 Task: Create a rule from the Routing list, Task moved to a section -> Set Priority in the project ArchiTech , set the section as To-Do and set the priority of the task as  High
Action: Mouse moved to (69, 362)
Screenshot: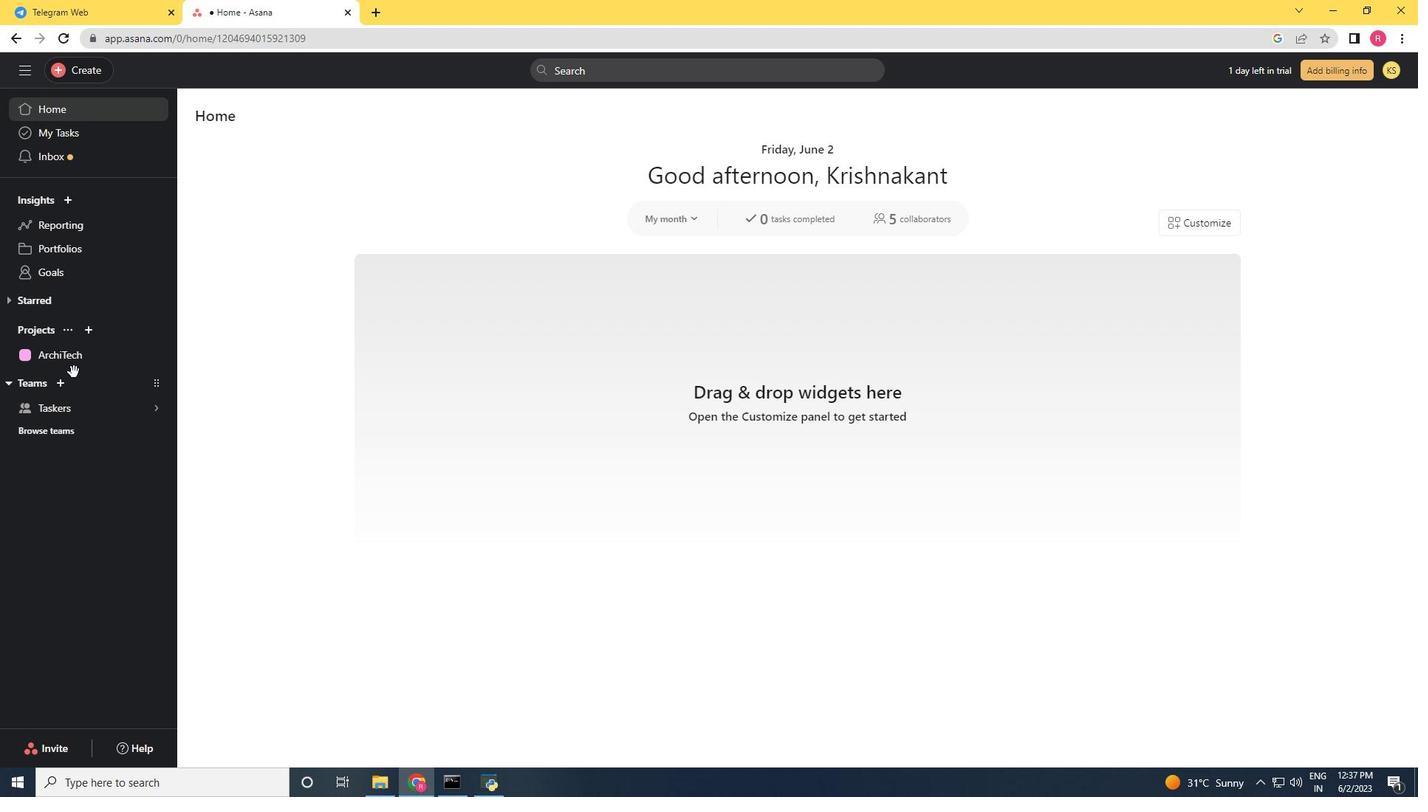 
Action: Mouse pressed left at (69, 362)
Screenshot: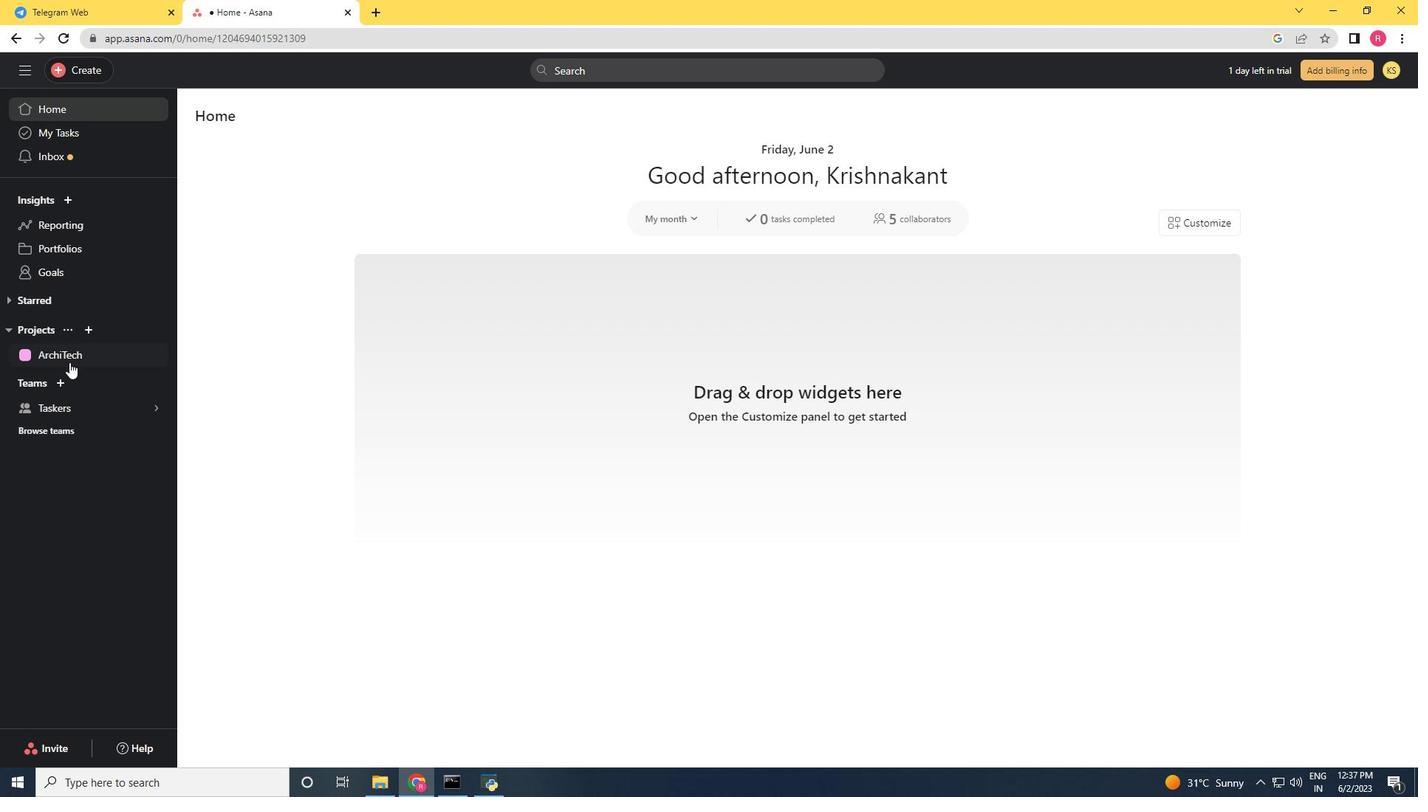 
Action: Mouse moved to (1386, 120)
Screenshot: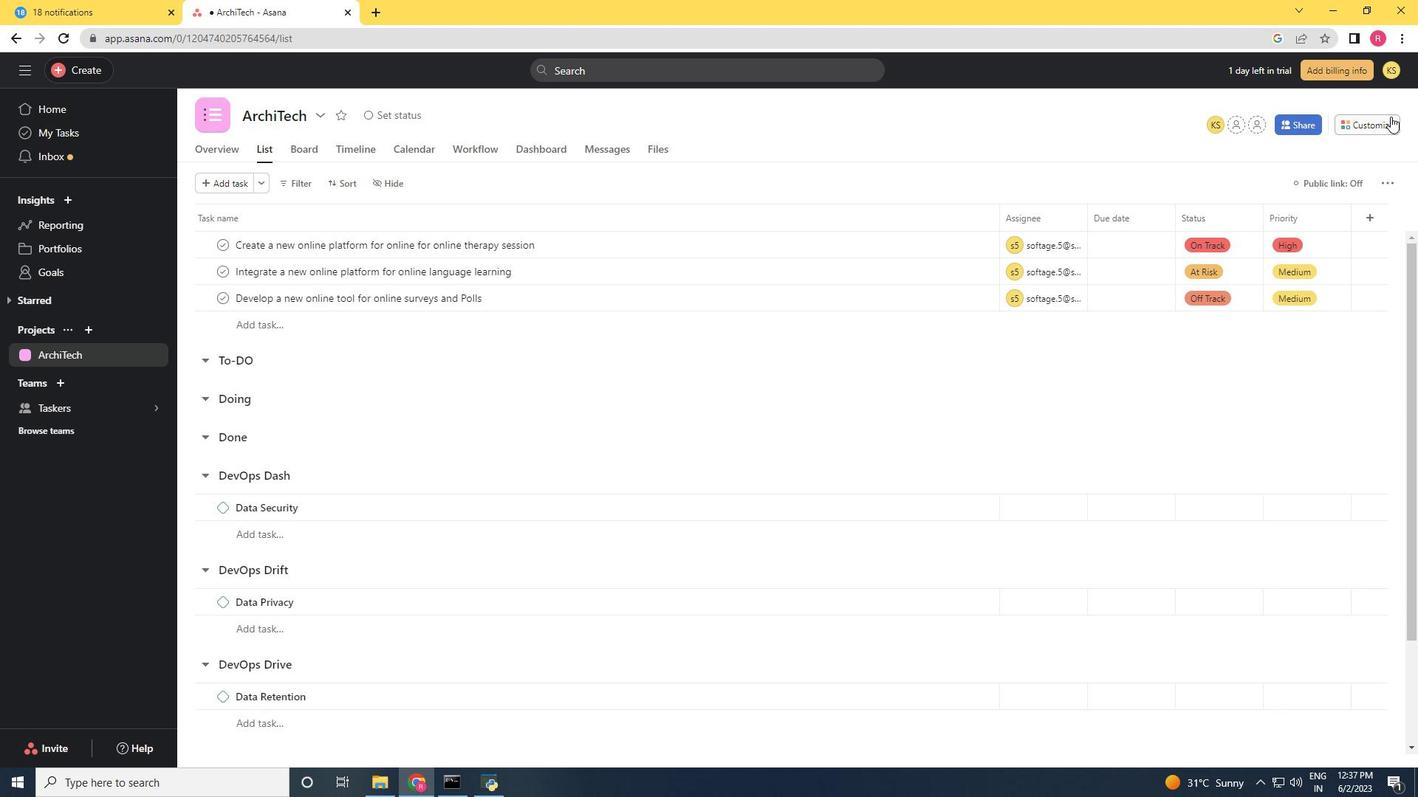 
Action: Mouse pressed left at (1386, 120)
Screenshot: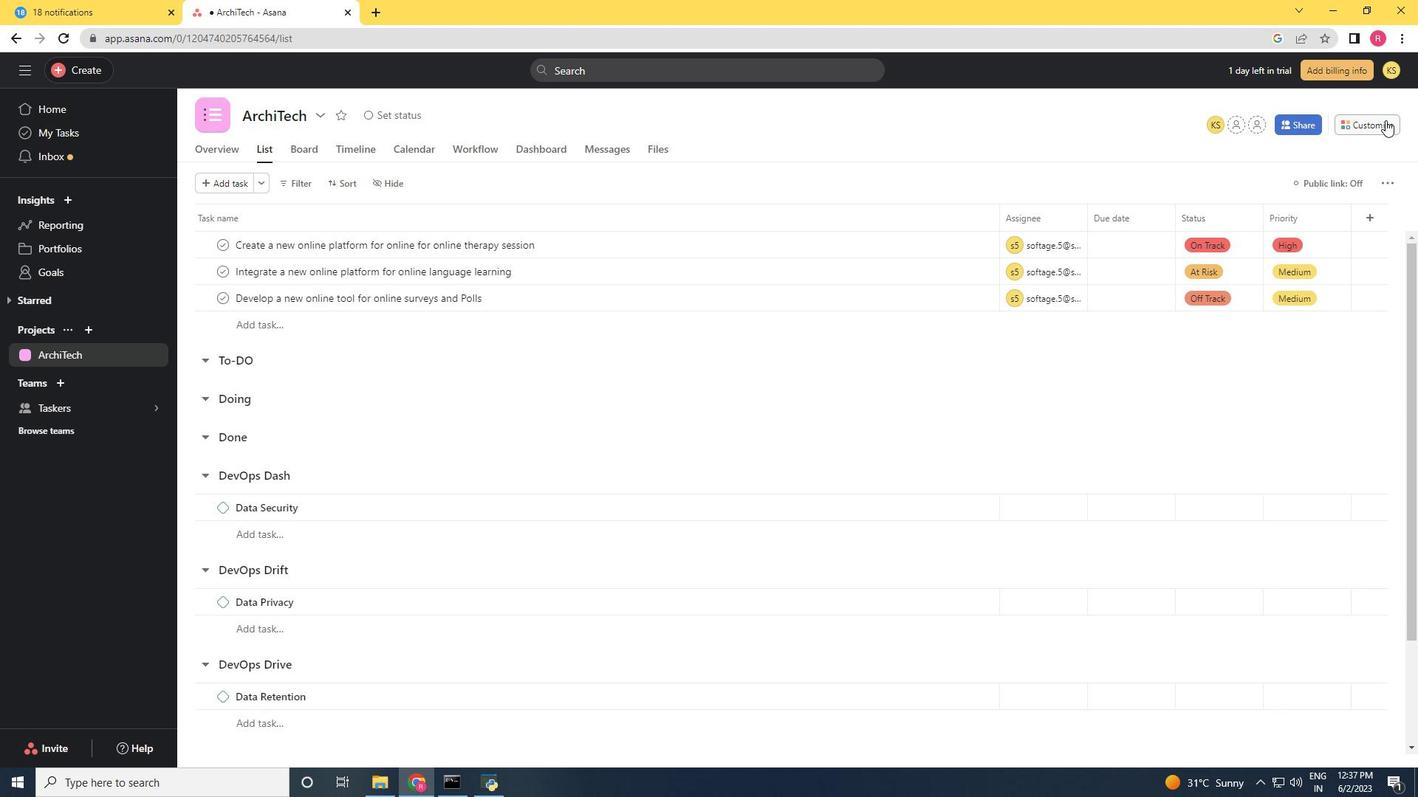 
Action: Mouse moved to (1106, 342)
Screenshot: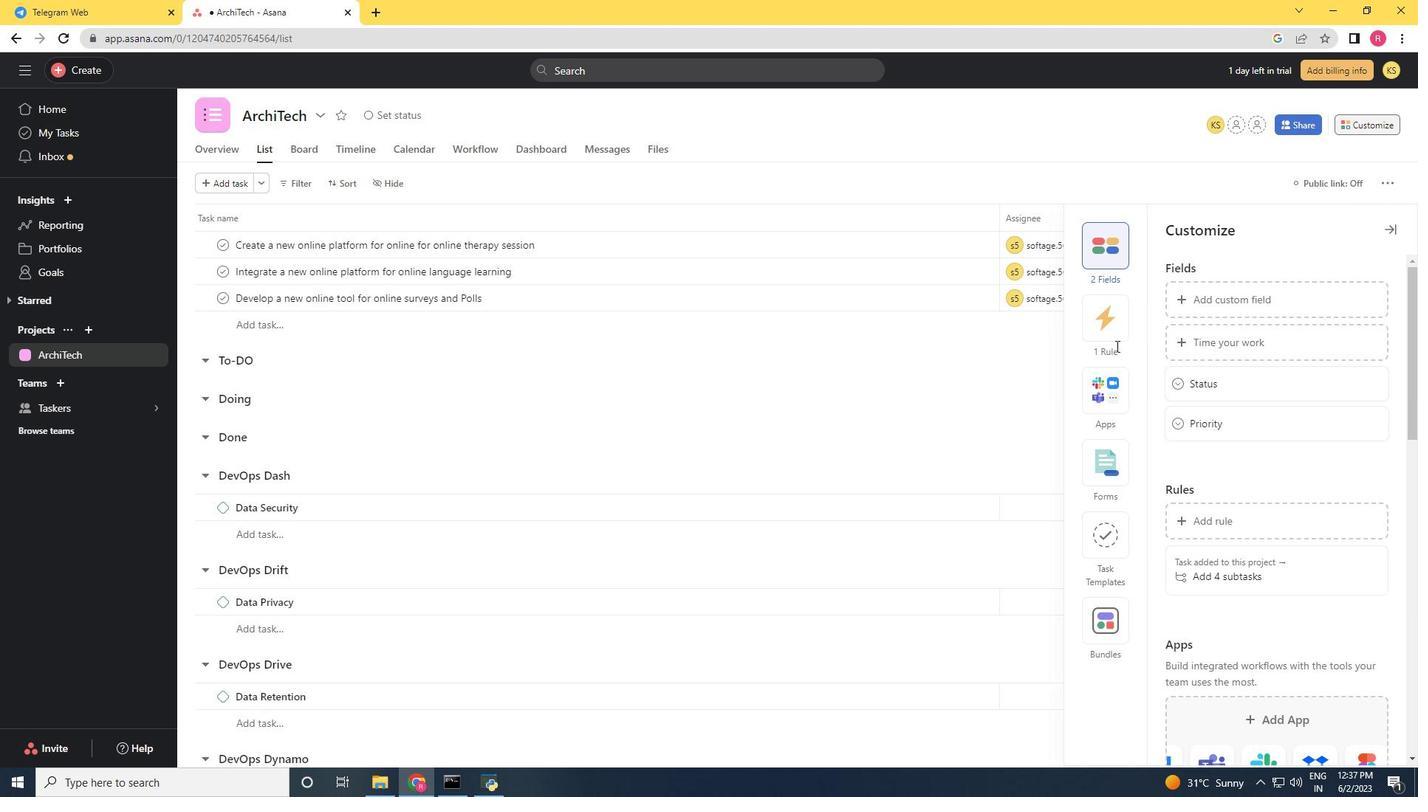 
Action: Mouse pressed left at (1106, 342)
Screenshot: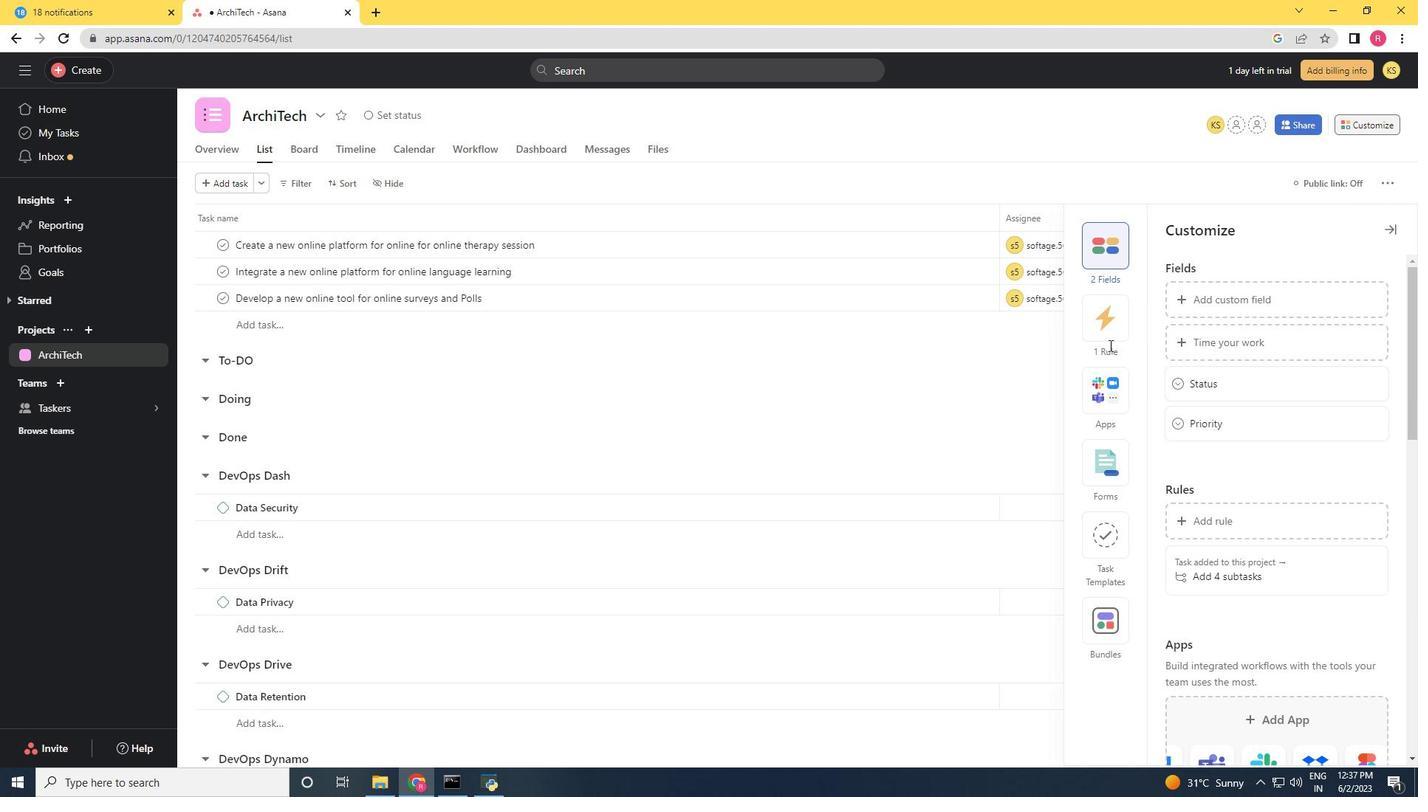 
Action: Mouse moved to (1107, 333)
Screenshot: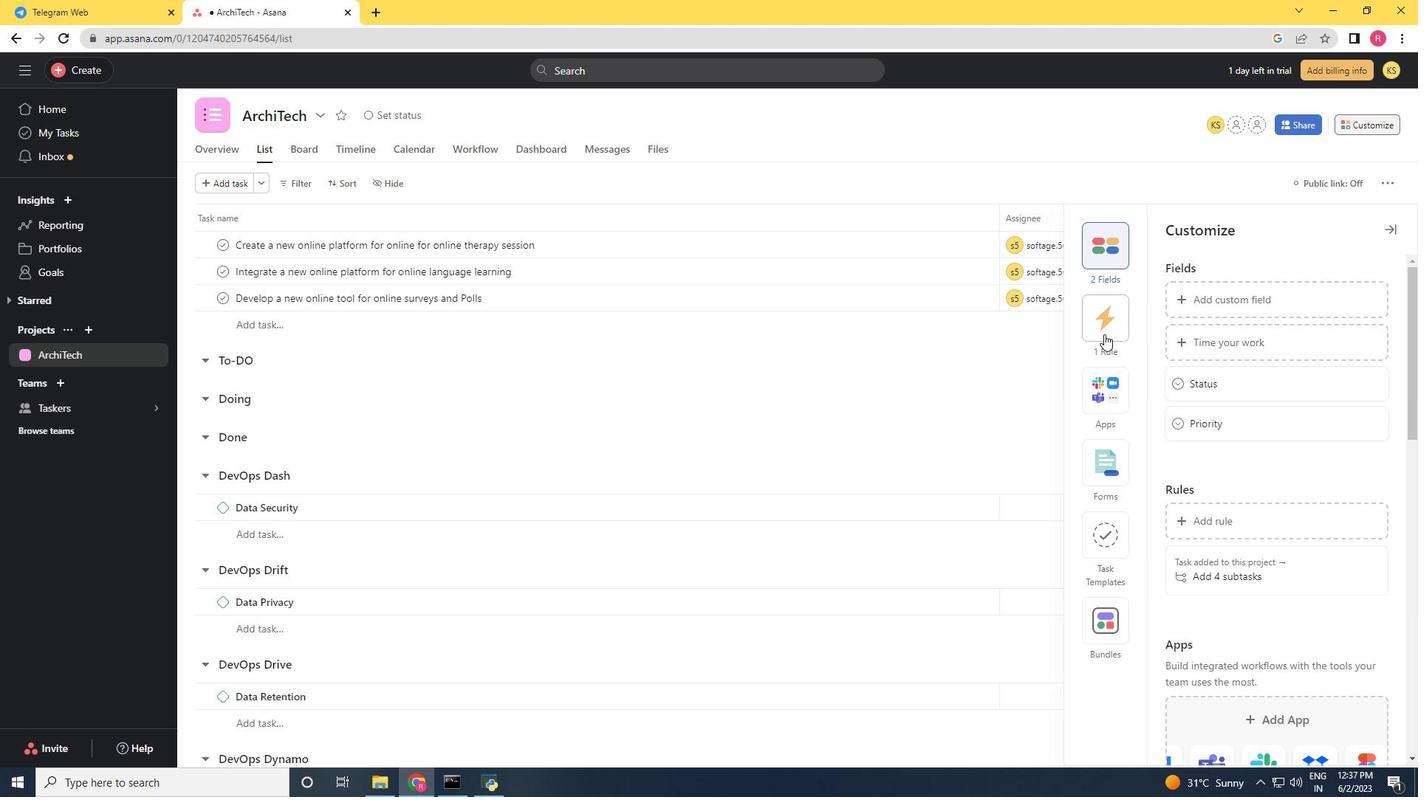 
Action: Mouse pressed left at (1107, 333)
Screenshot: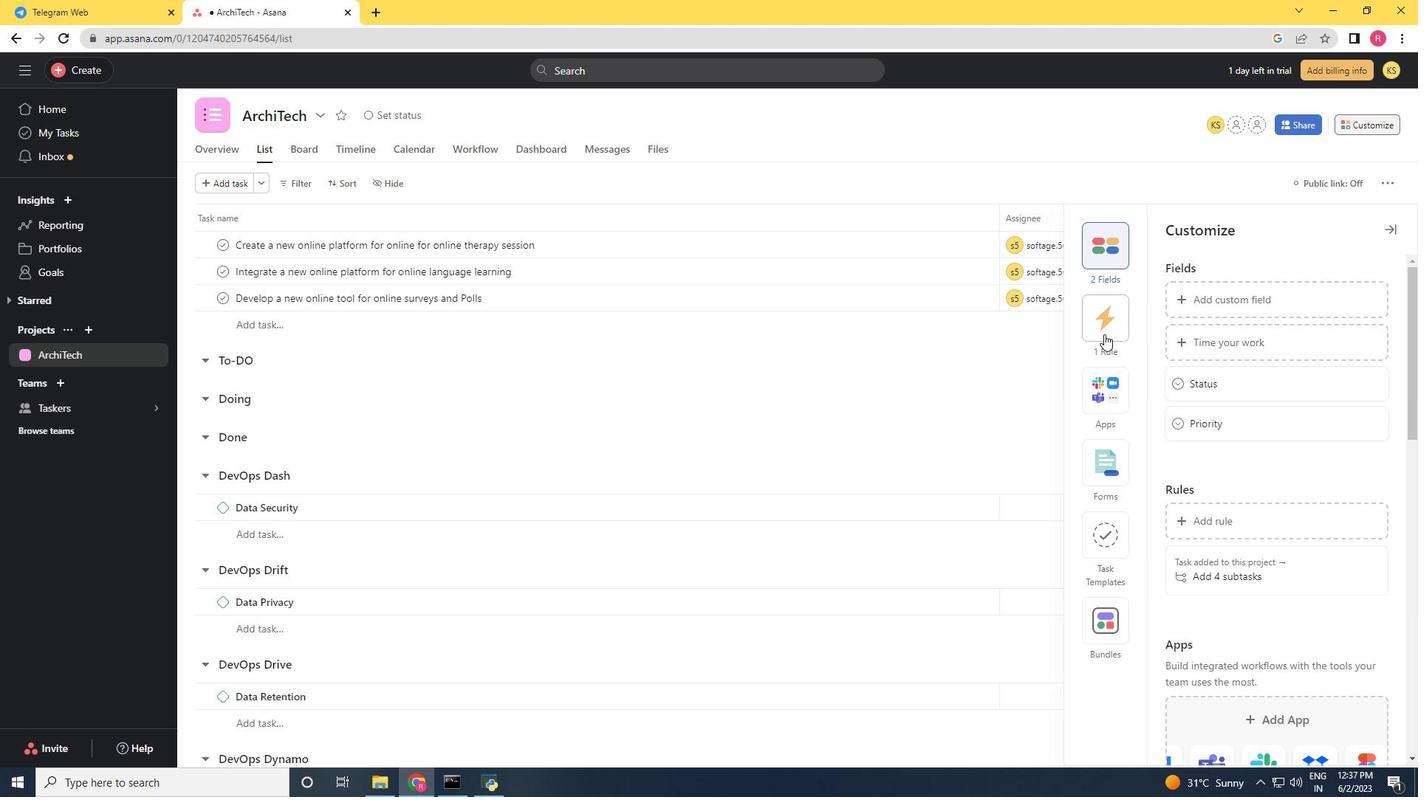 
Action: Mouse moved to (1203, 310)
Screenshot: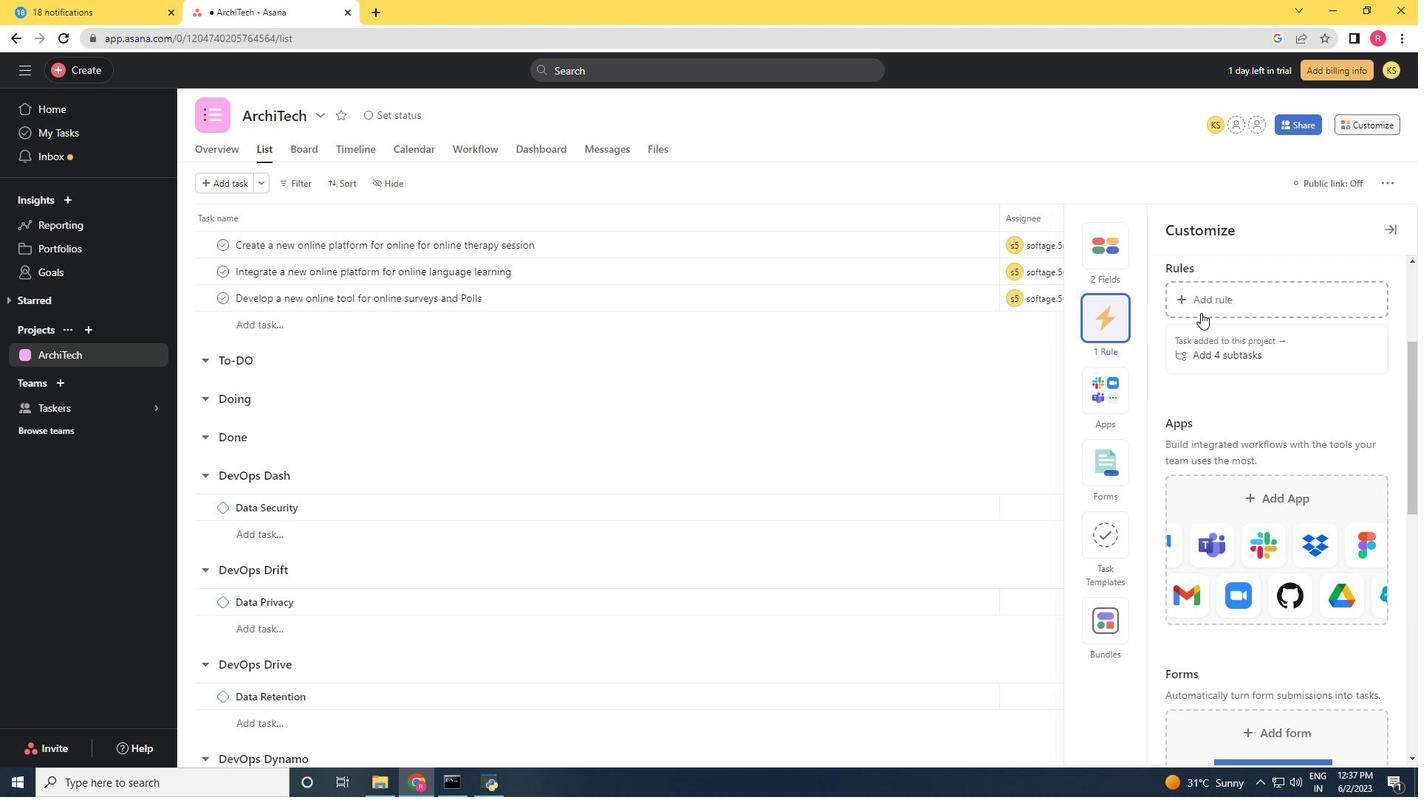 
Action: Mouse pressed left at (1203, 310)
Screenshot: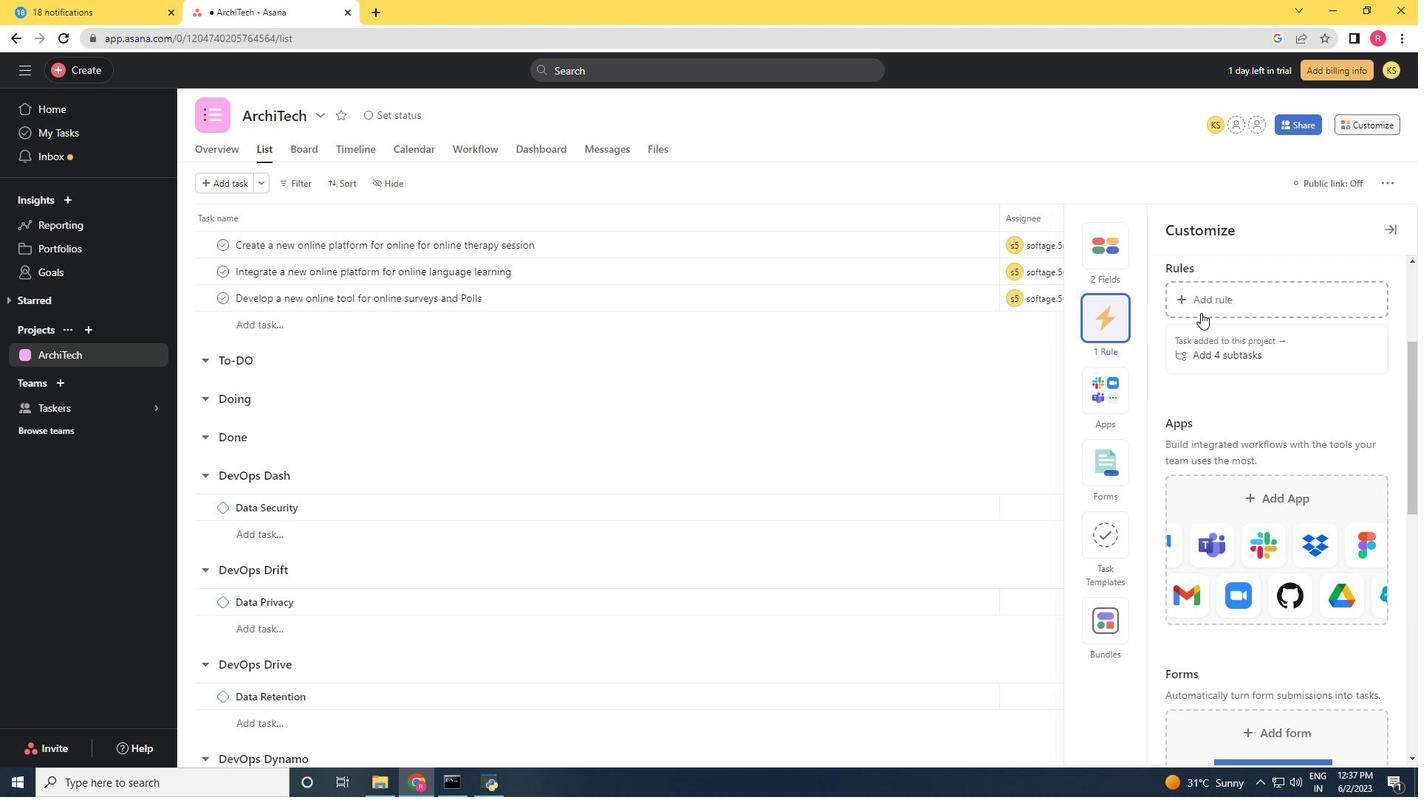 
Action: Mouse moved to (299, 195)
Screenshot: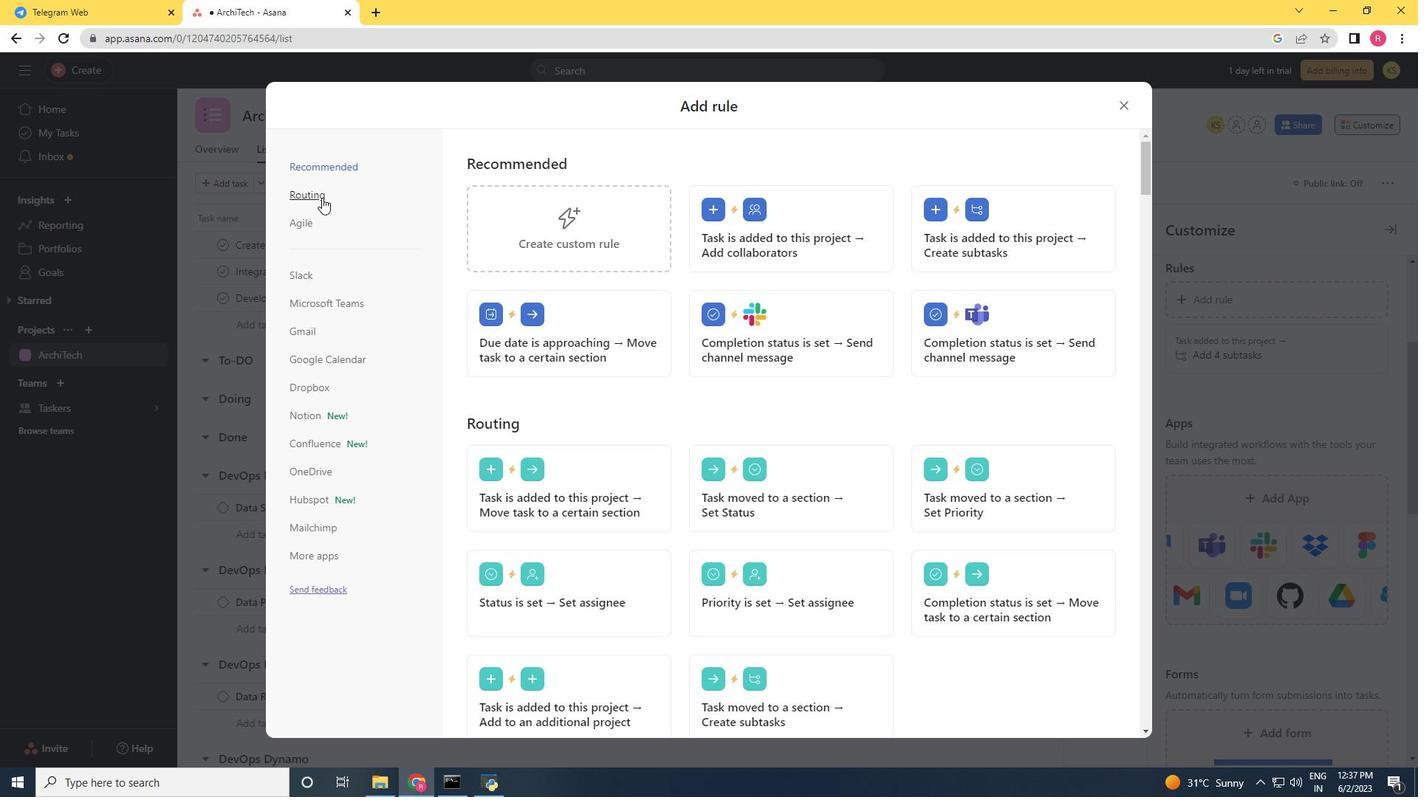 
Action: Mouse pressed left at (299, 195)
Screenshot: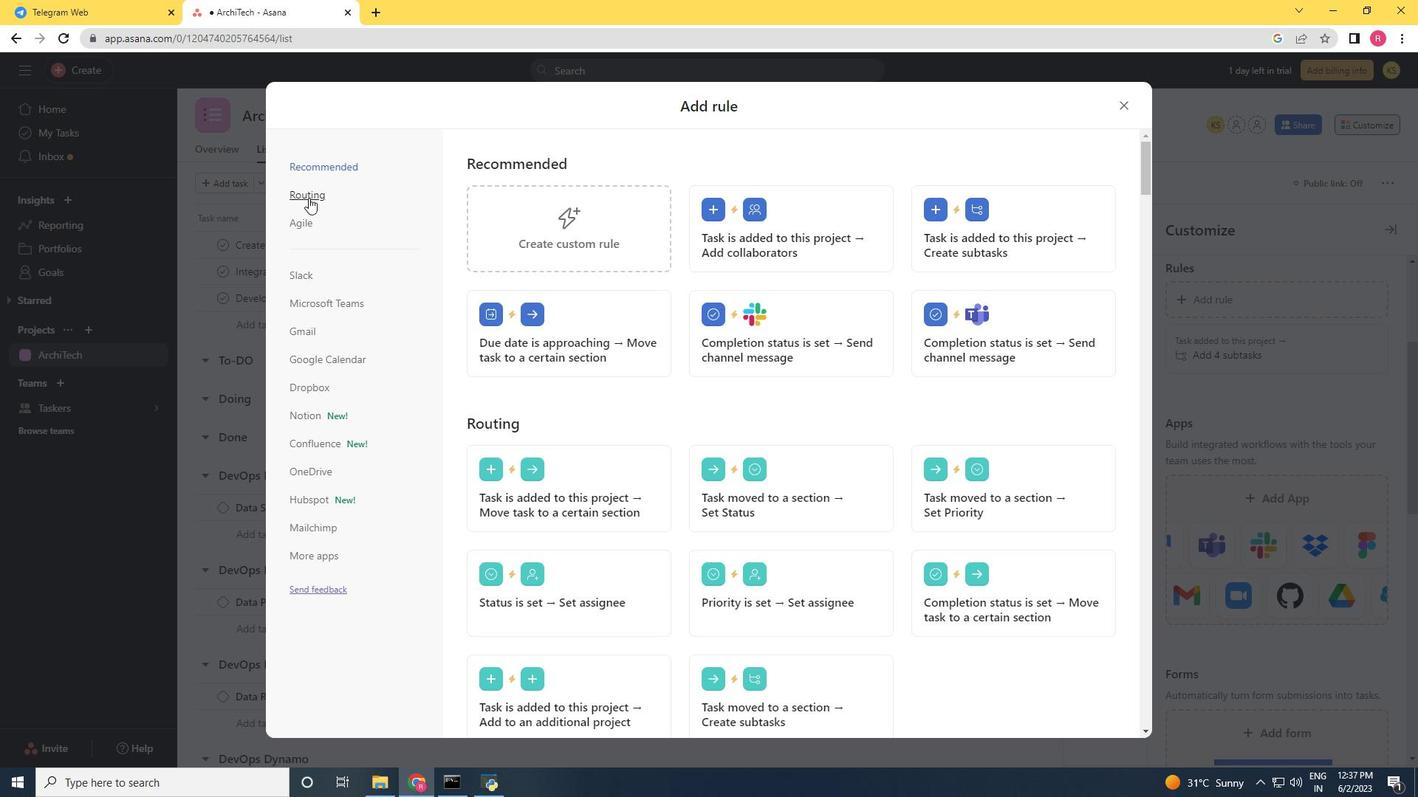 
Action: Mouse moved to (967, 260)
Screenshot: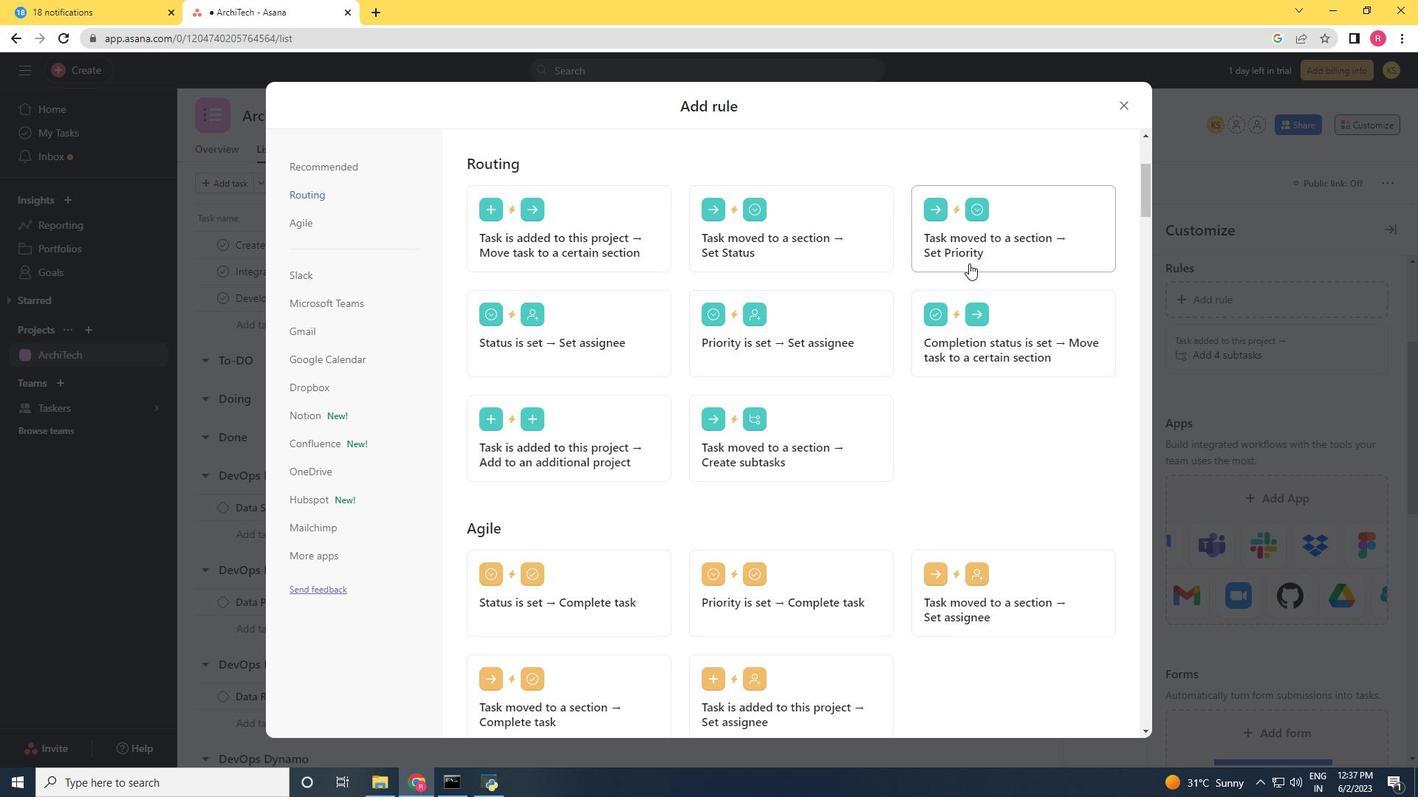 
Action: Mouse pressed left at (967, 260)
Screenshot: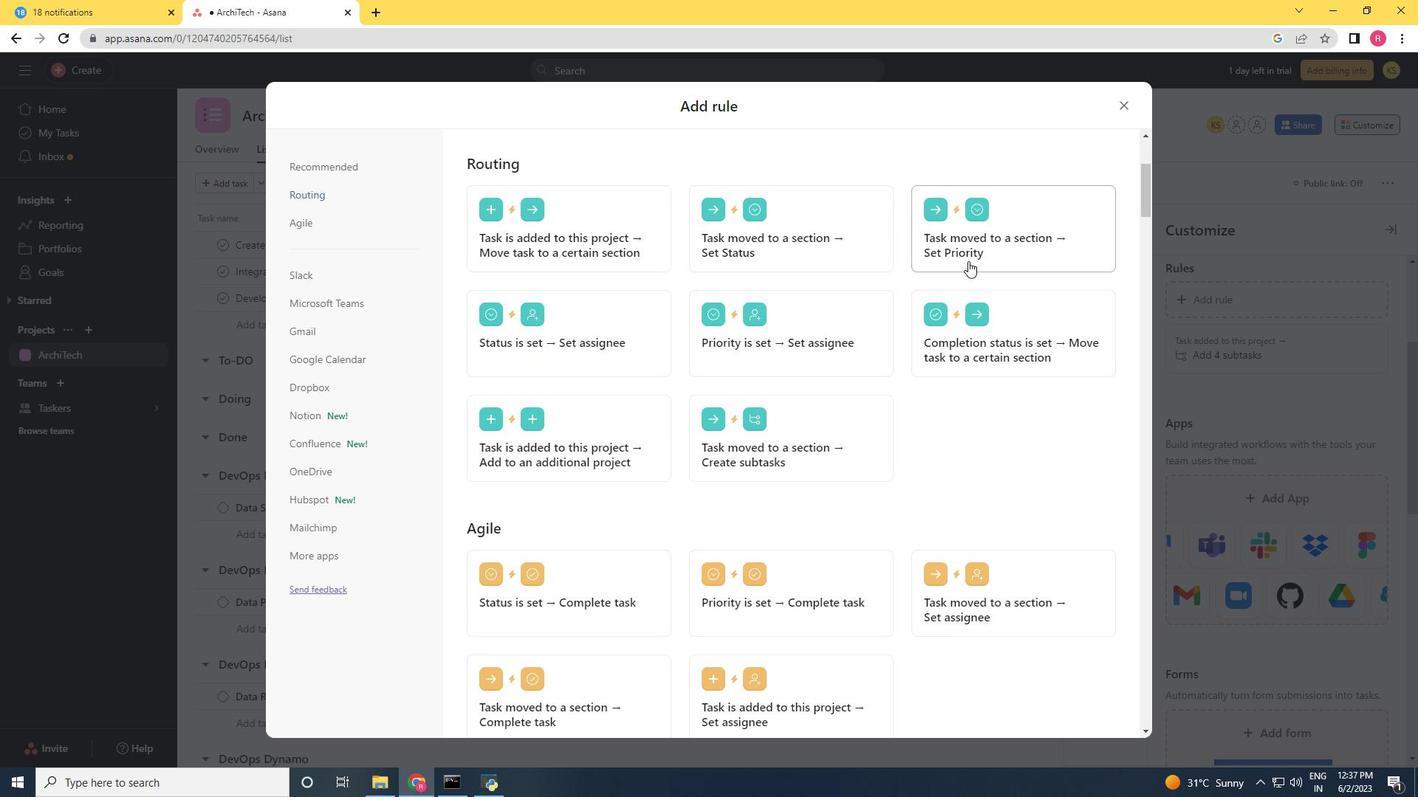 
Action: Mouse moved to (605, 404)
Screenshot: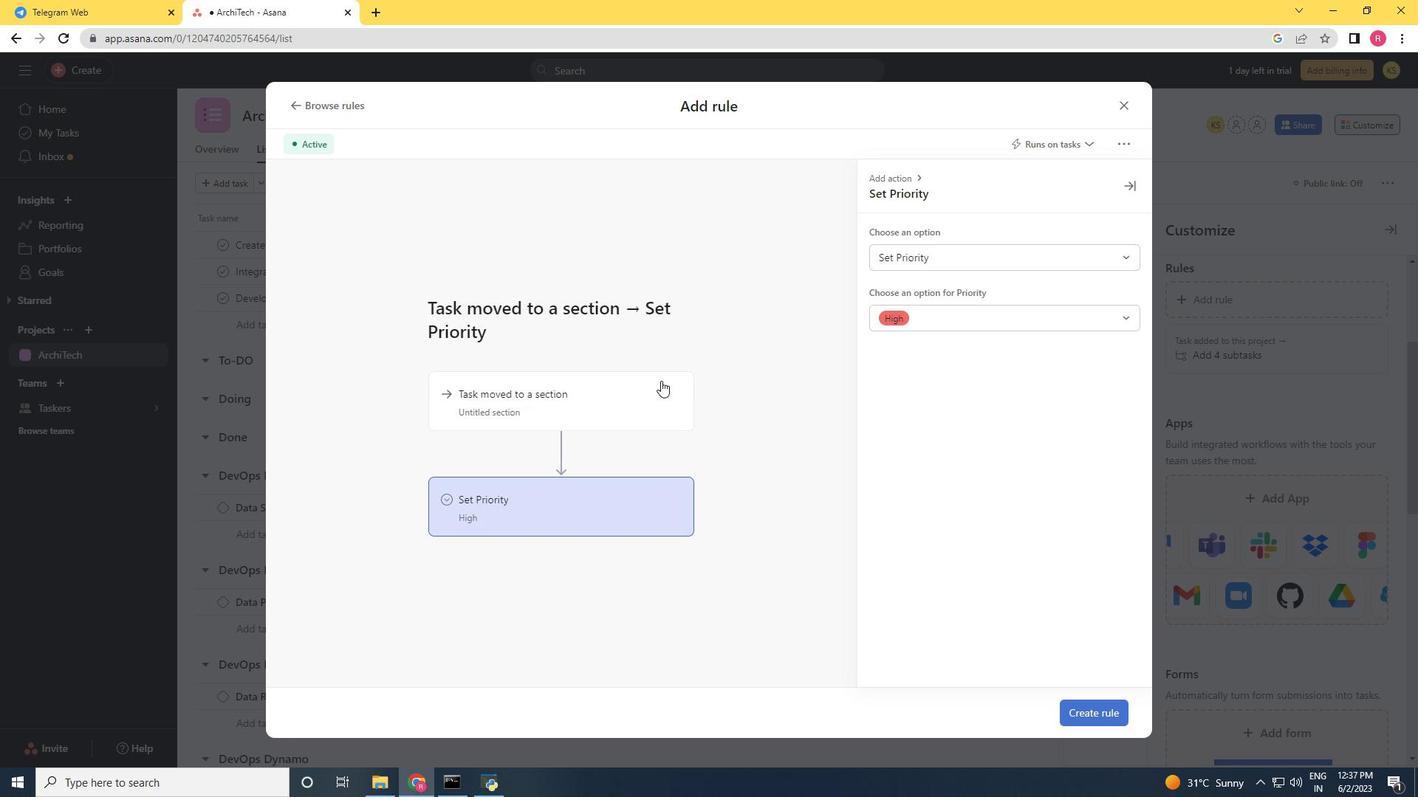 
Action: Mouse pressed left at (605, 404)
Screenshot: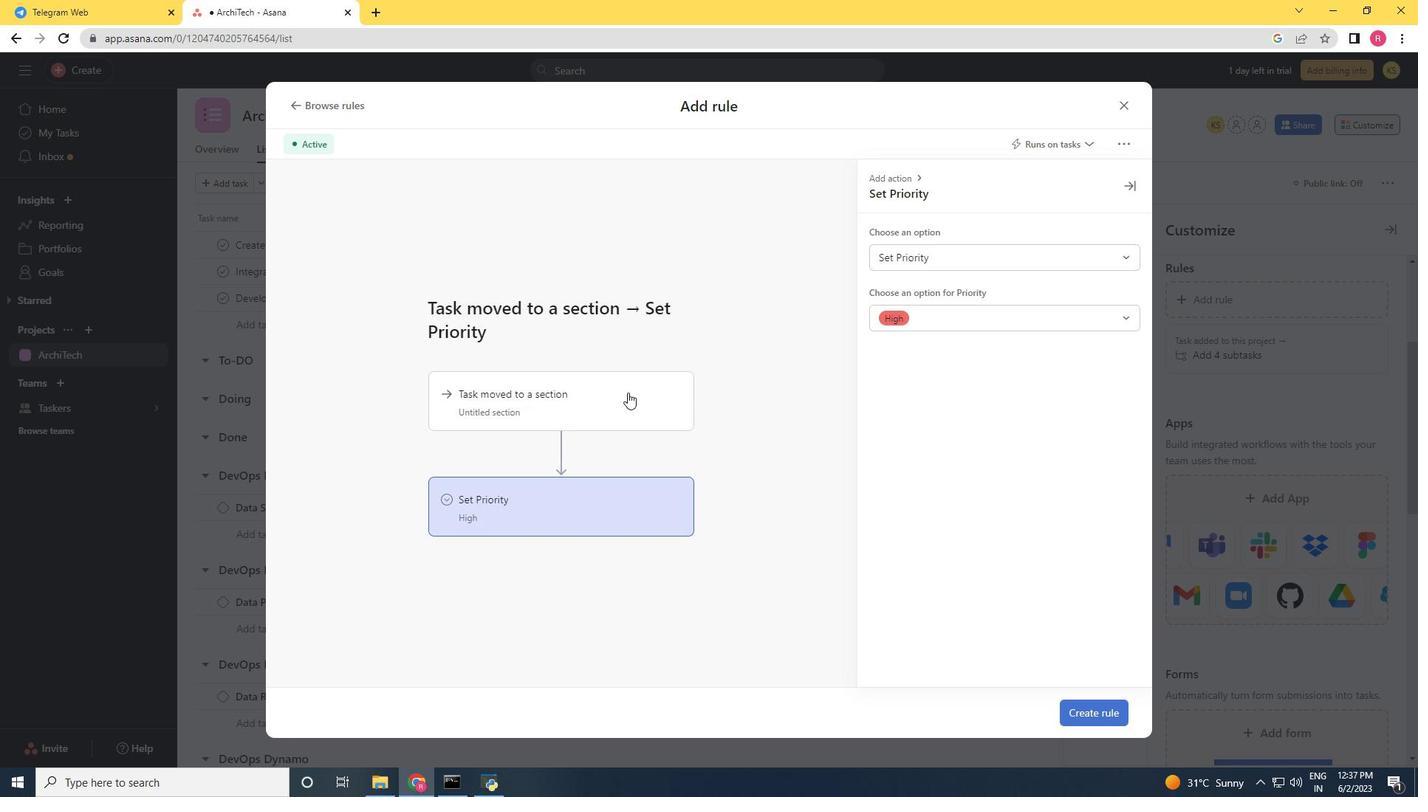 
Action: Mouse moved to (1010, 256)
Screenshot: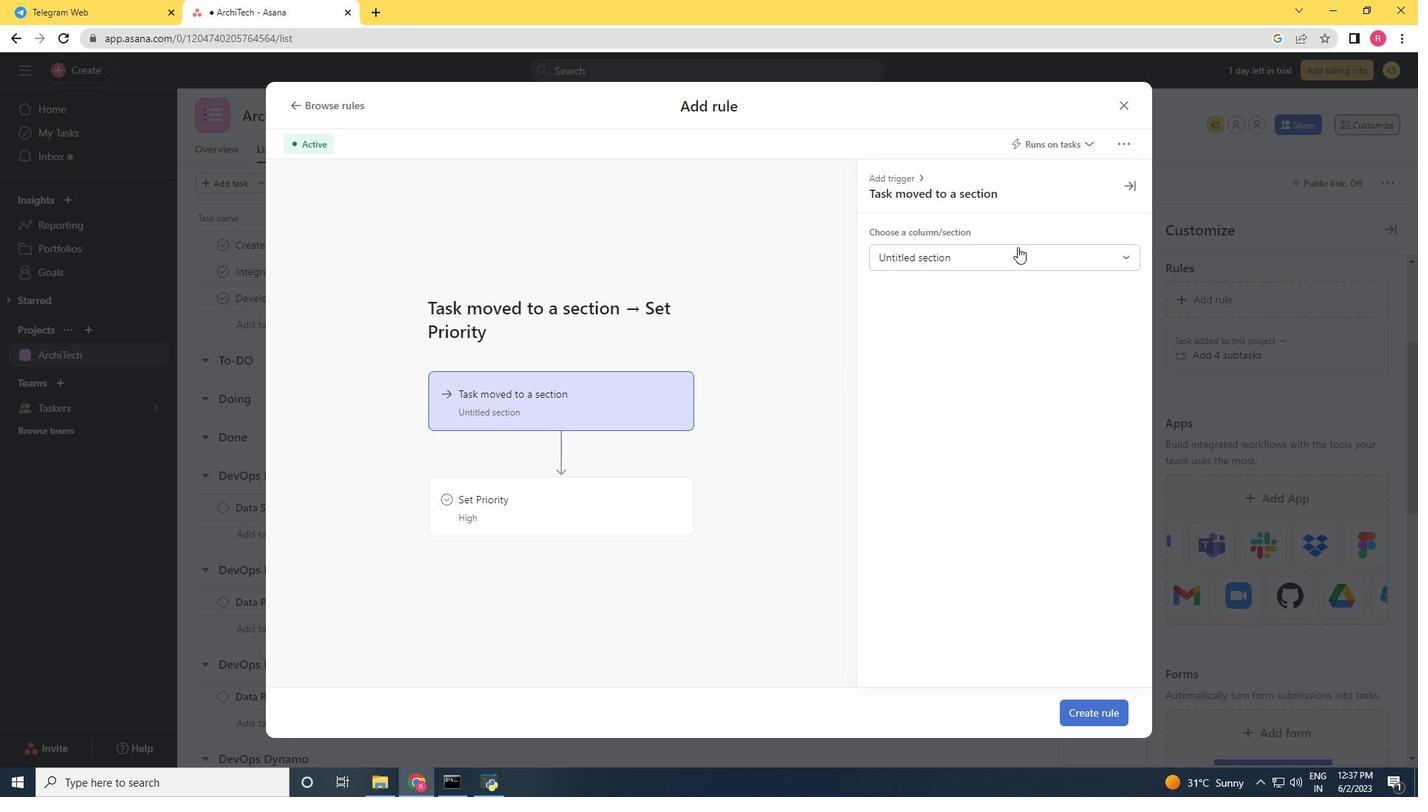
Action: Mouse pressed left at (1010, 256)
Screenshot: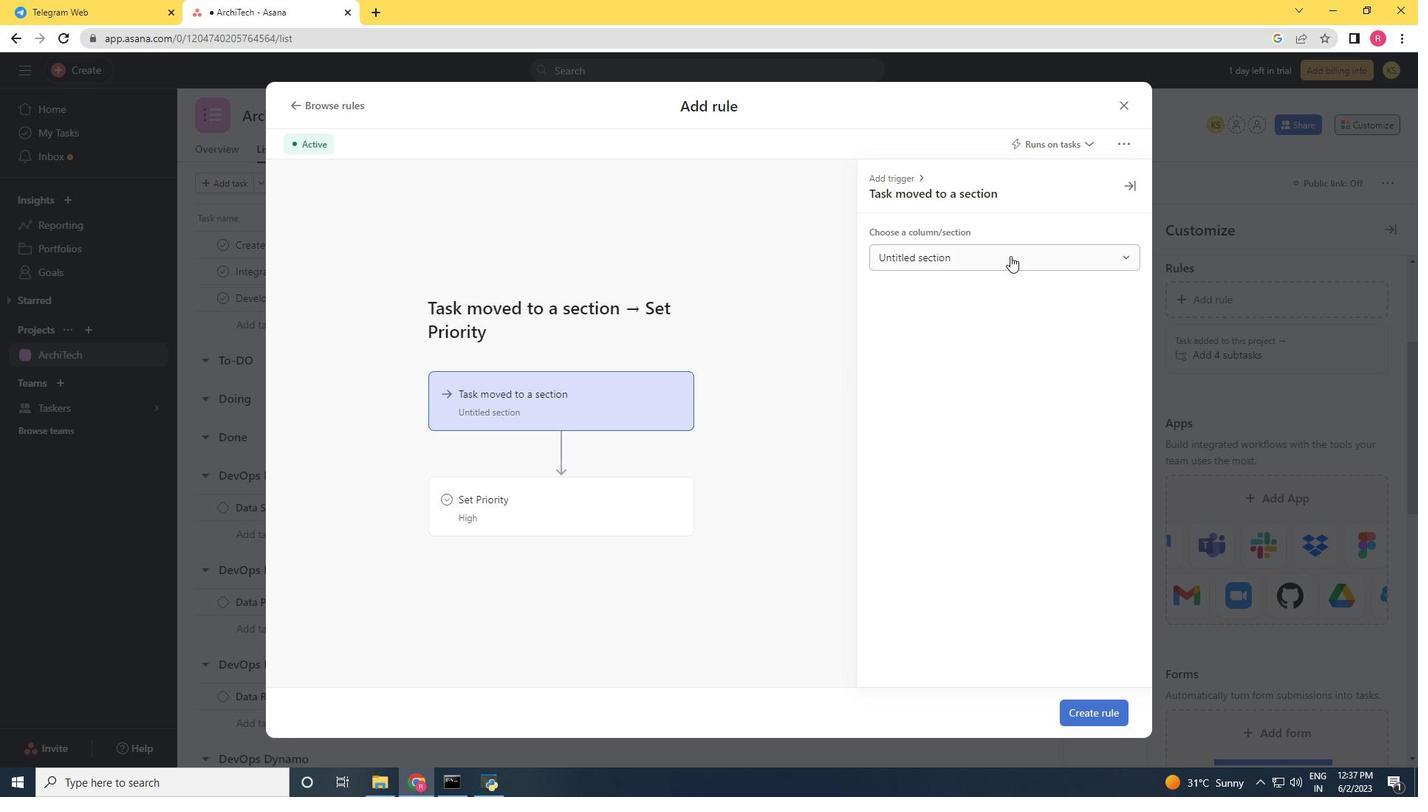 
Action: Mouse moved to (935, 319)
Screenshot: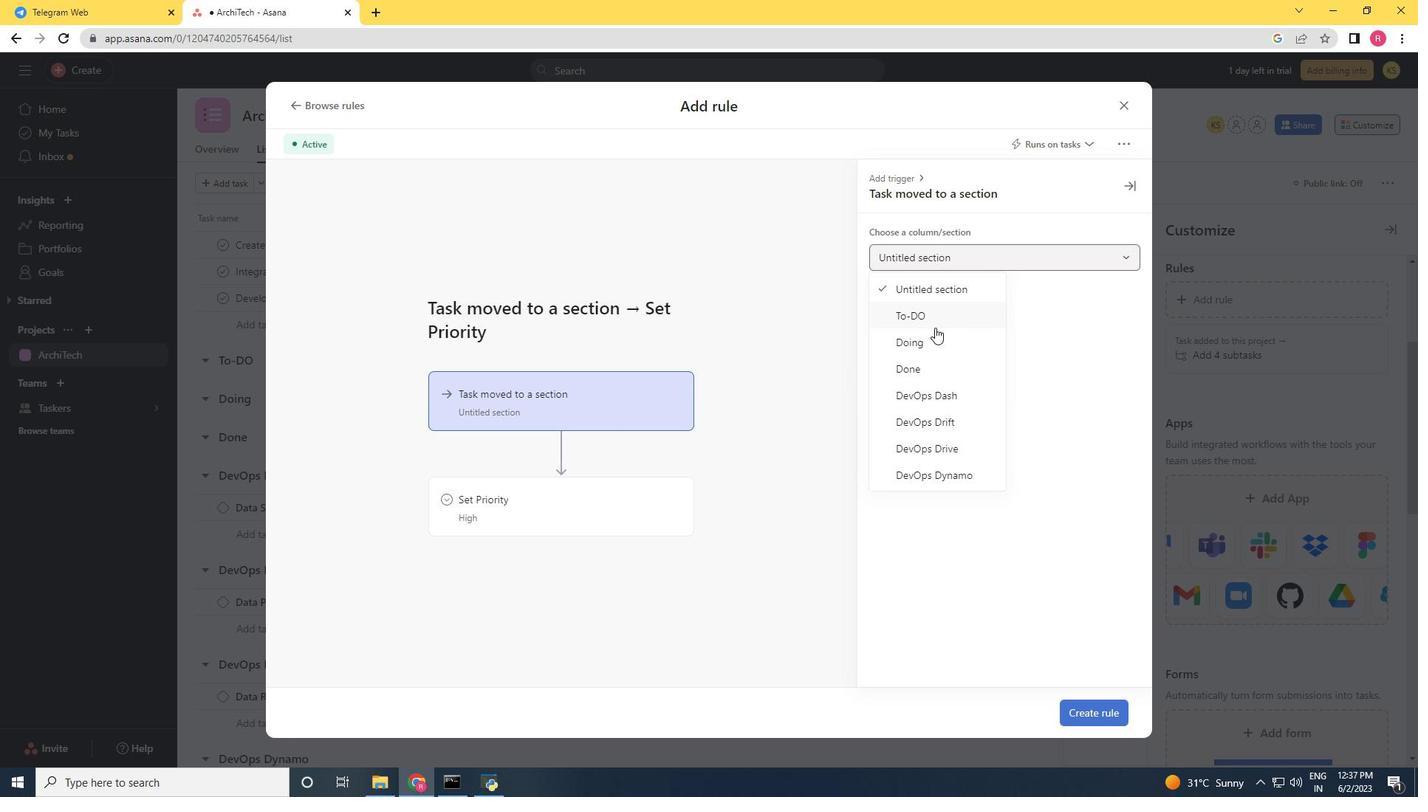 
Action: Mouse pressed left at (935, 319)
Screenshot: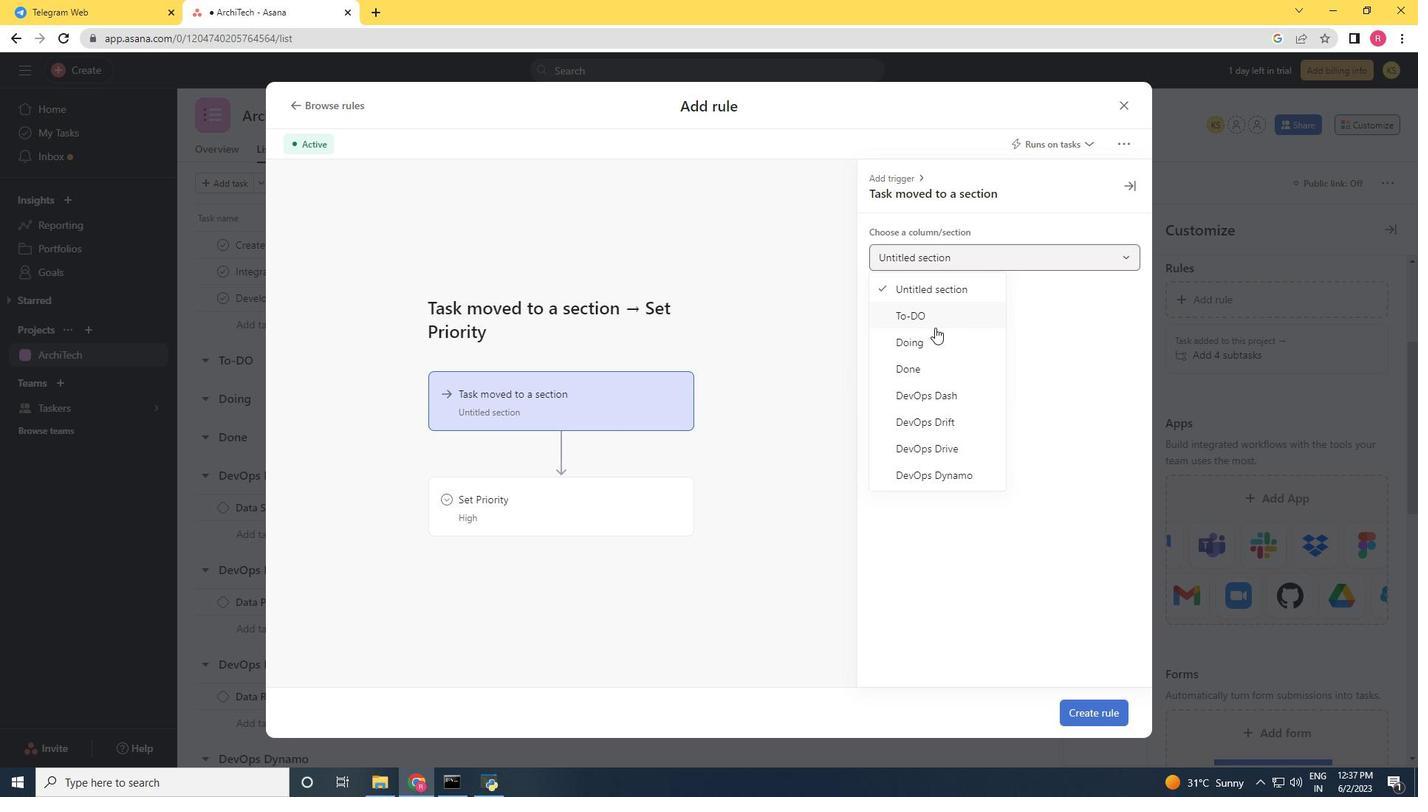 
Action: Mouse moved to (614, 531)
Screenshot: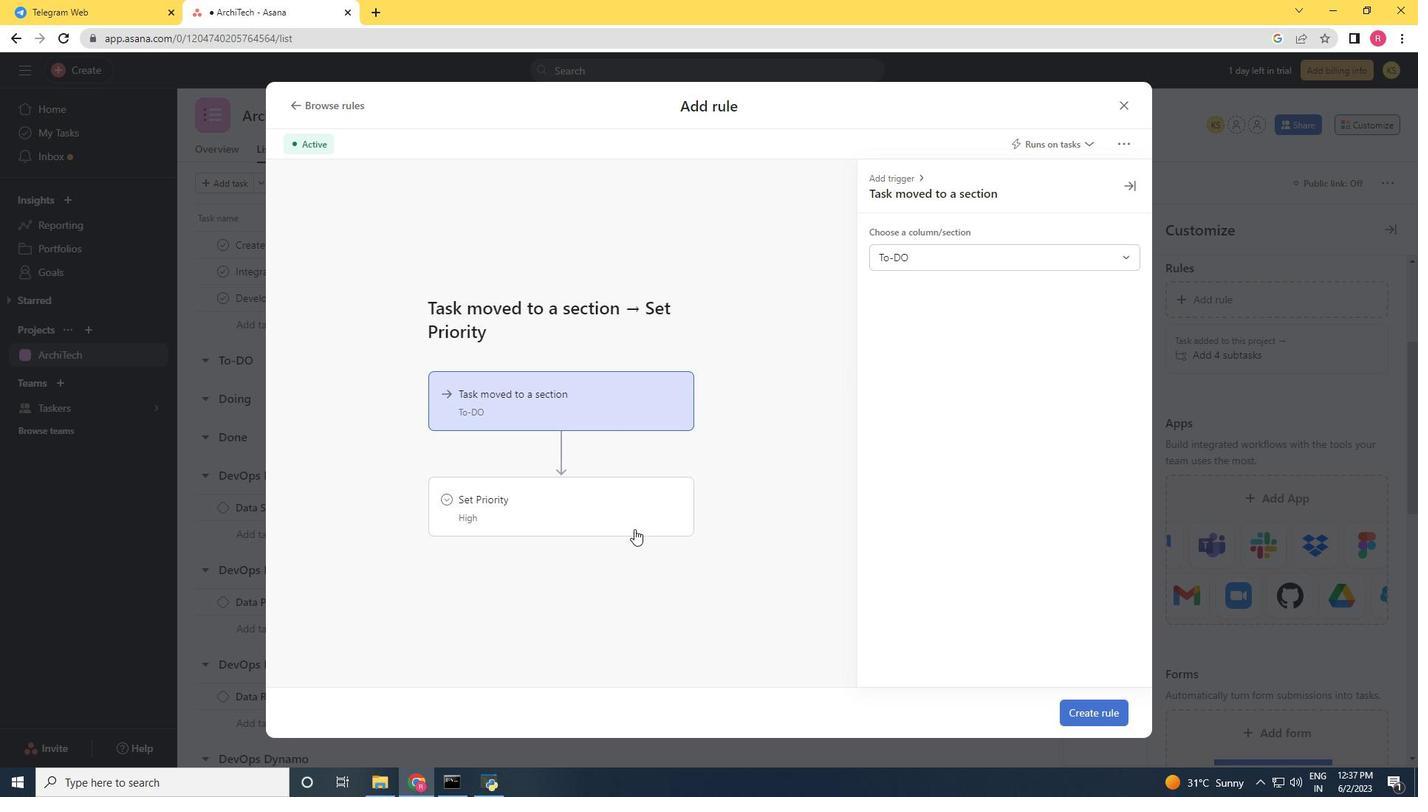 
Action: Mouse pressed left at (614, 531)
Screenshot: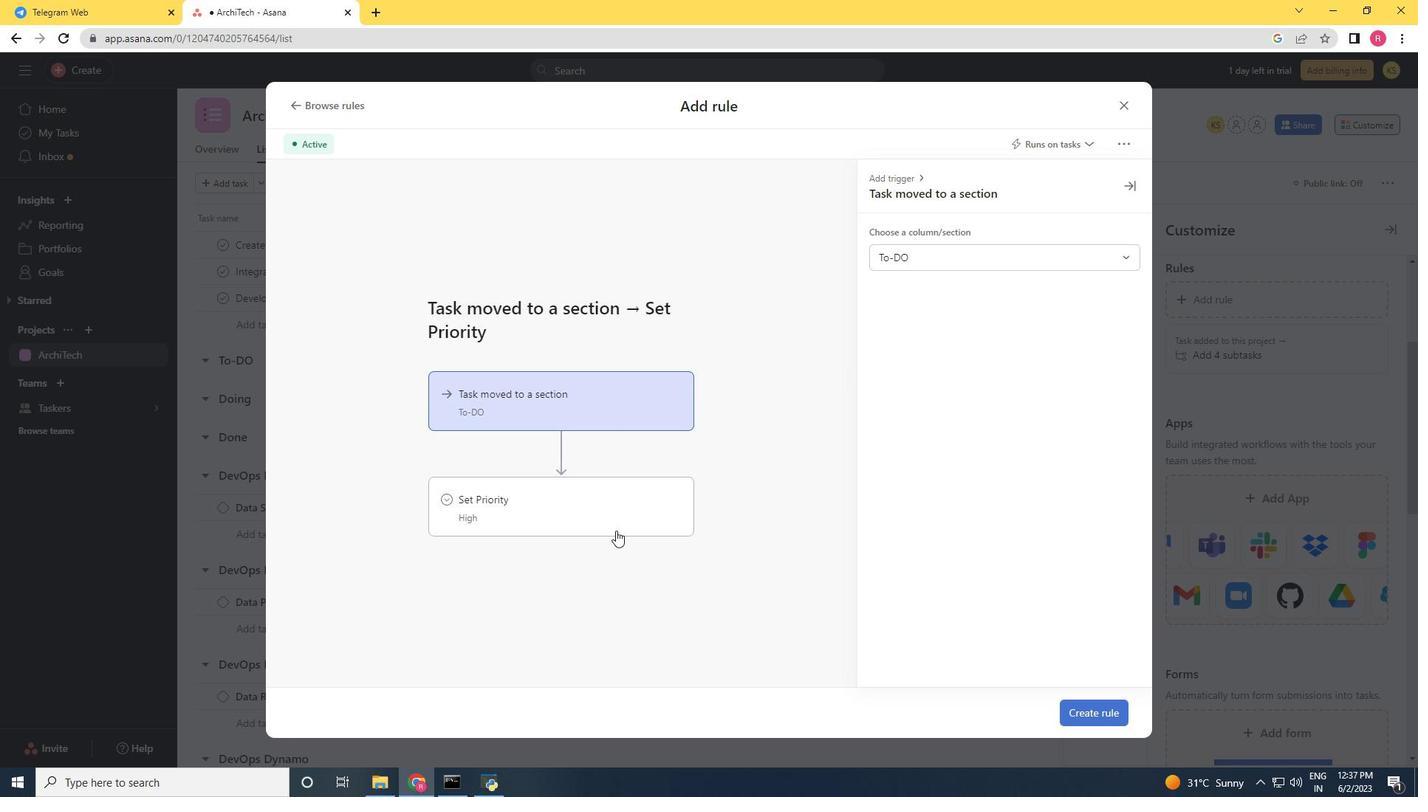 
Action: Mouse moved to (911, 263)
Screenshot: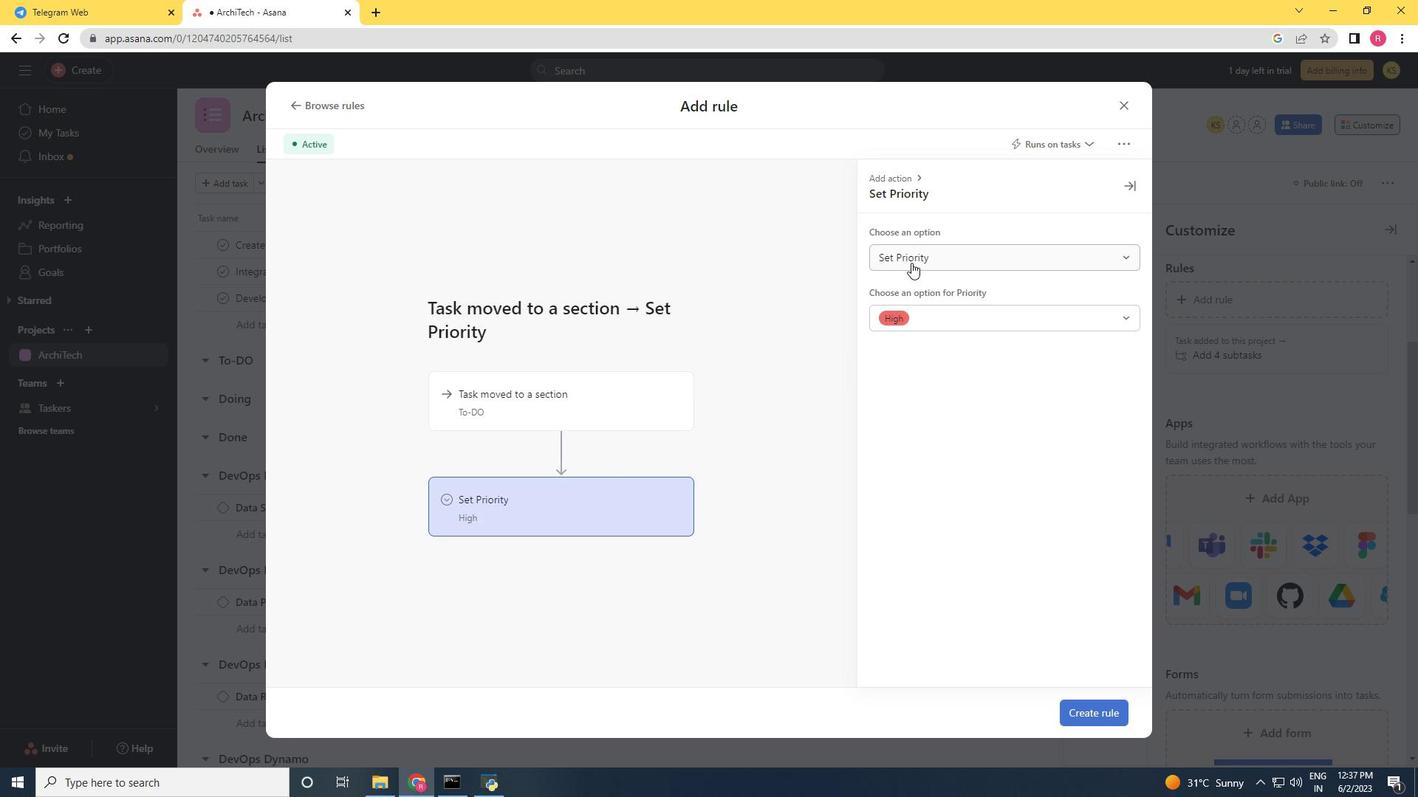 
Action: Mouse pressed left at (911, 263)
Screenshot: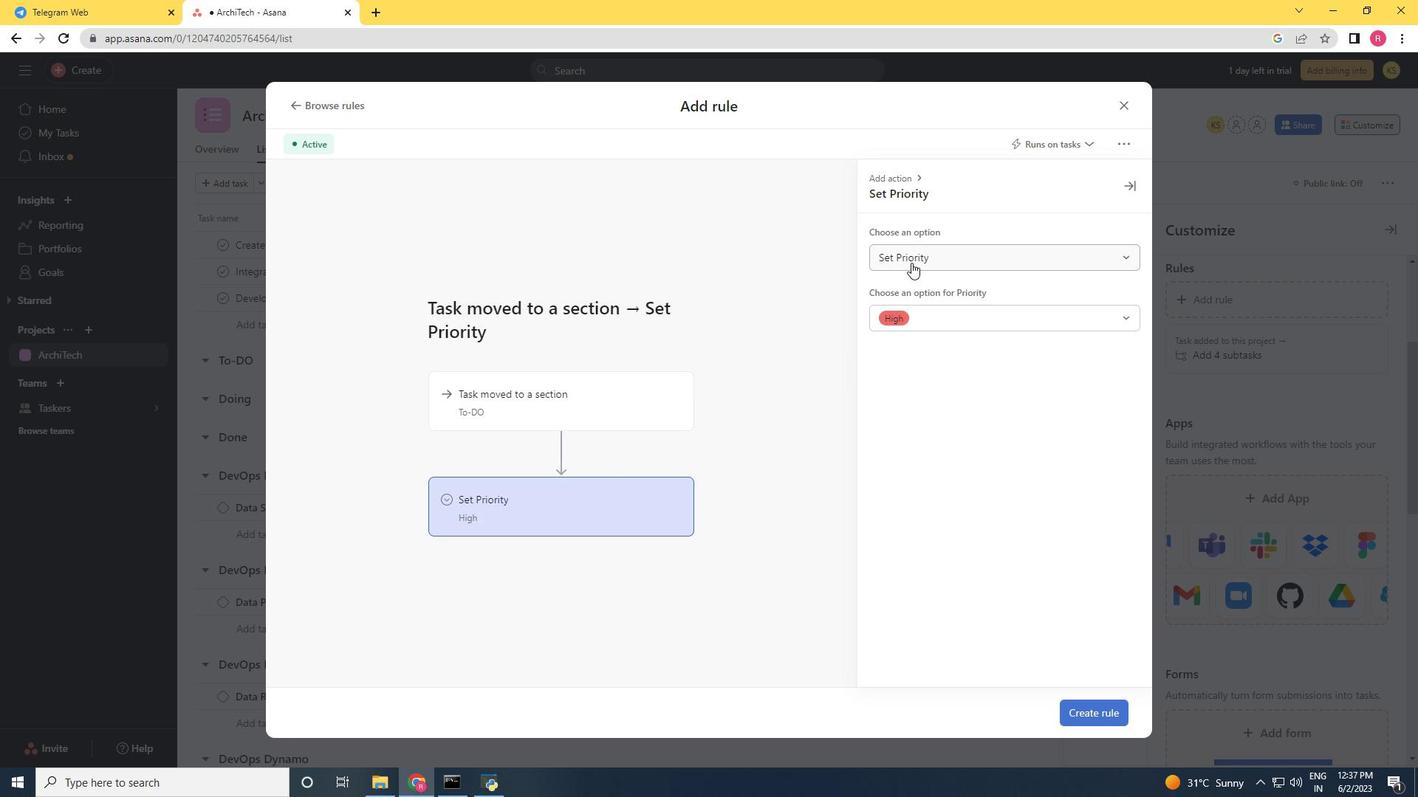 
Action: Mouse moved to (908, 288)
Screenshot: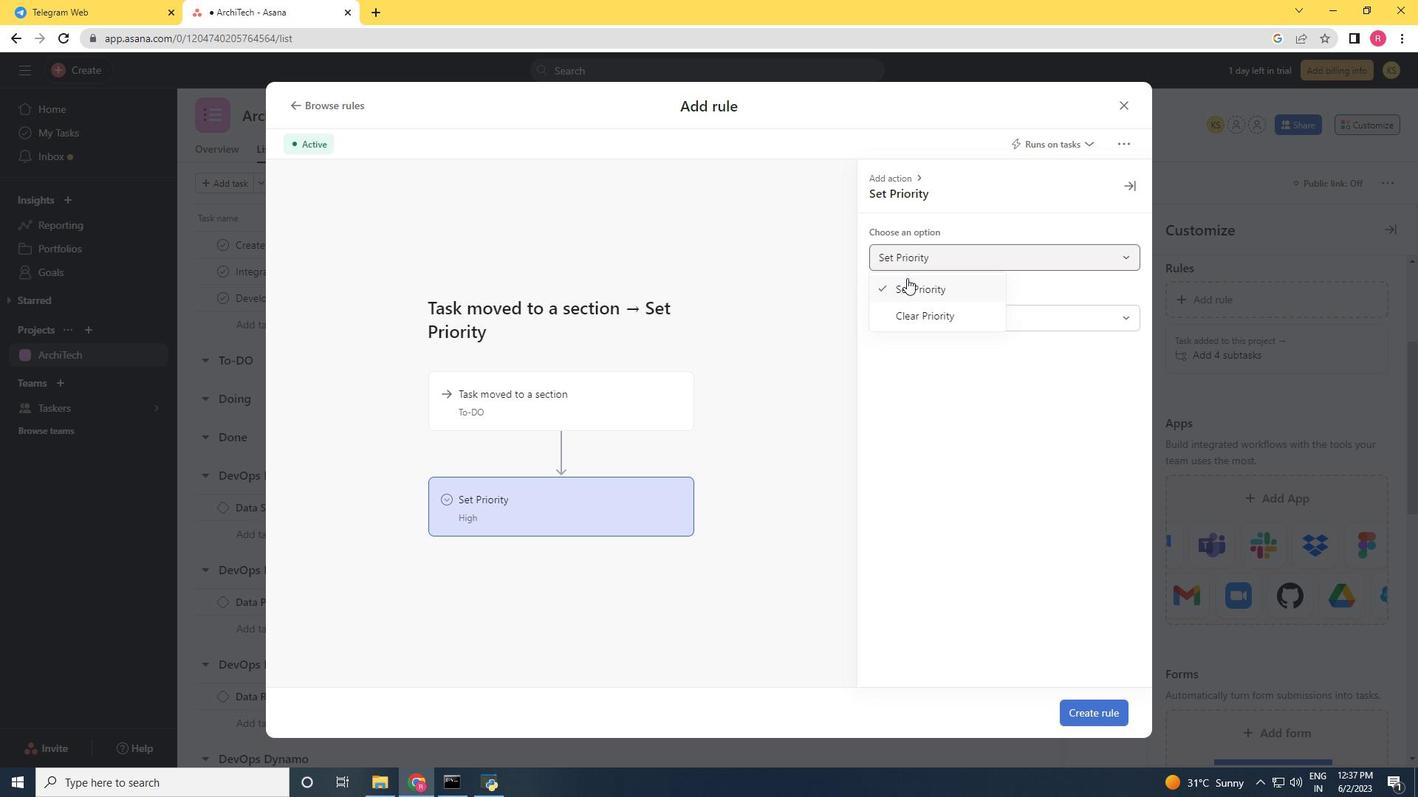 
Action: Mouse pressed left at (908, 288)
Screenshot: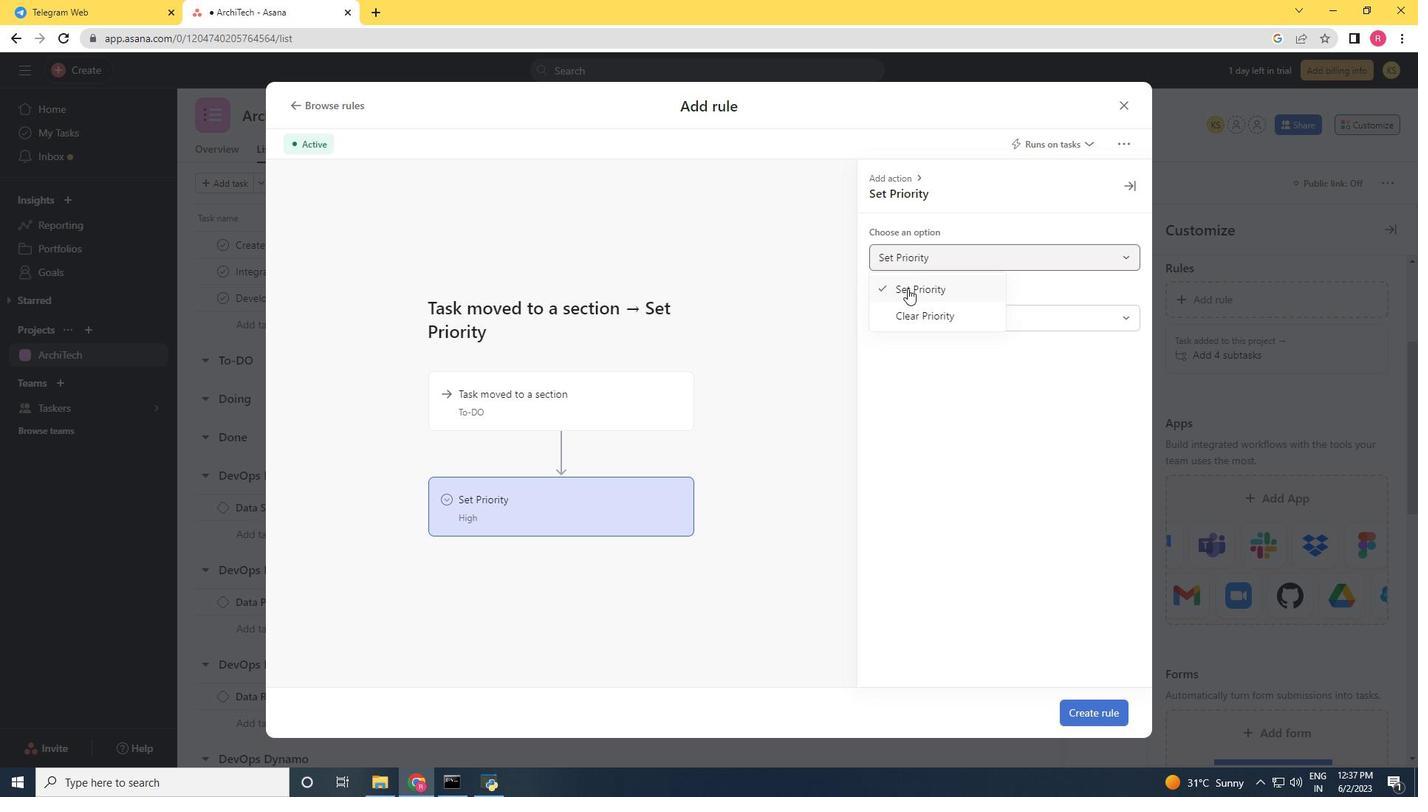 
Action: Mouse moved to (919, 310)
Screenshot: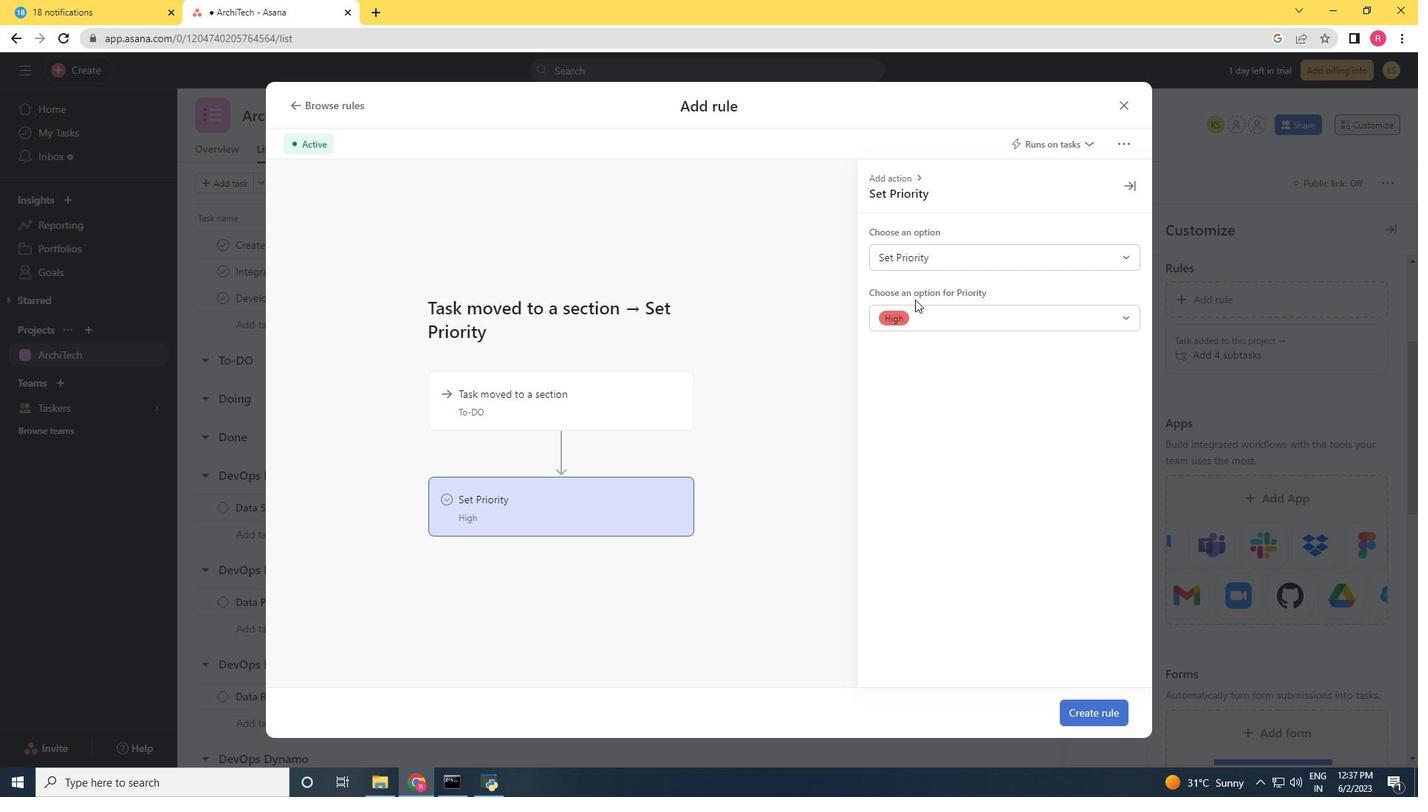 
Action: Mouse pressed left at (919, 310)
Screenshot: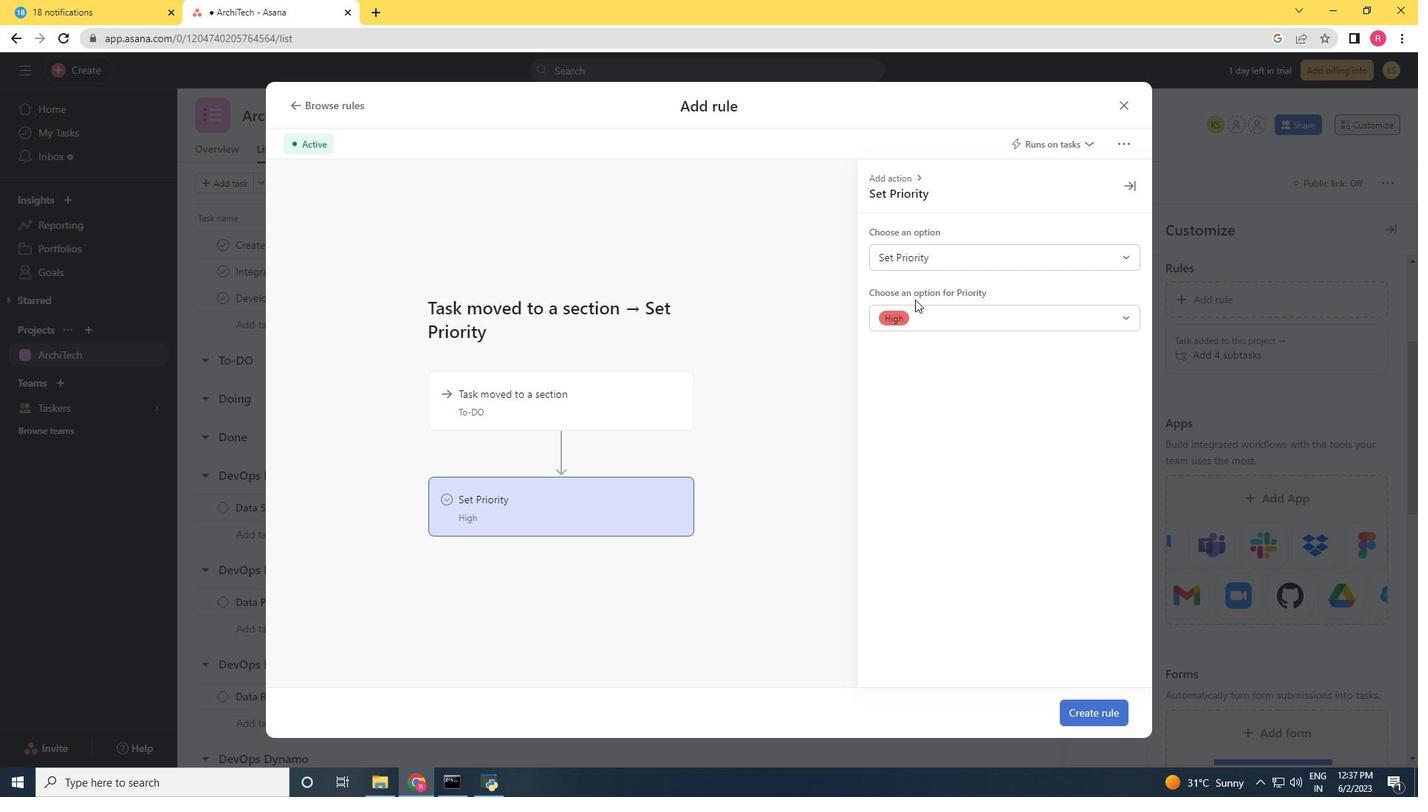 
Action: Mouse moved to (916, 346)
Screenshot: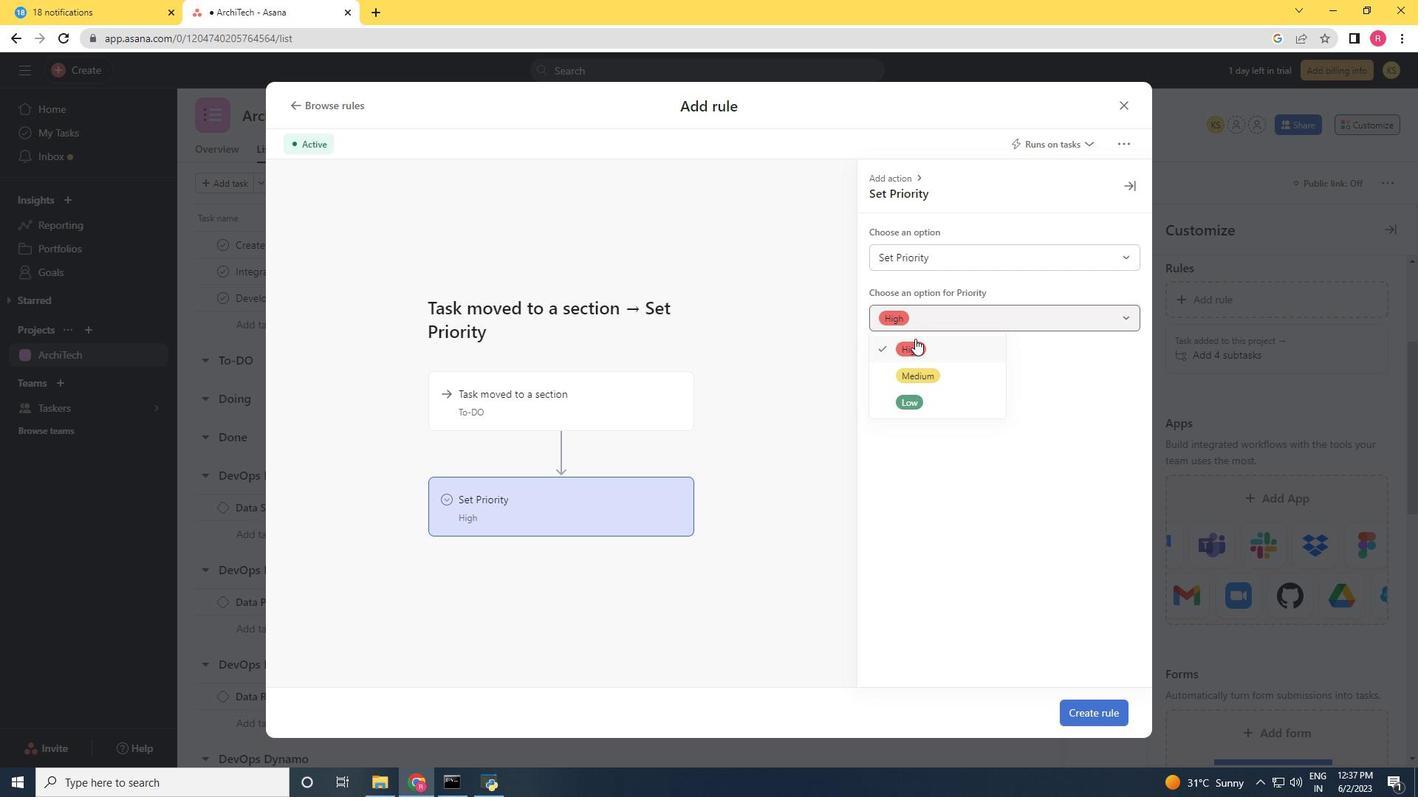 
Action: Mouse pressed left at (916, 346)
Screenshot: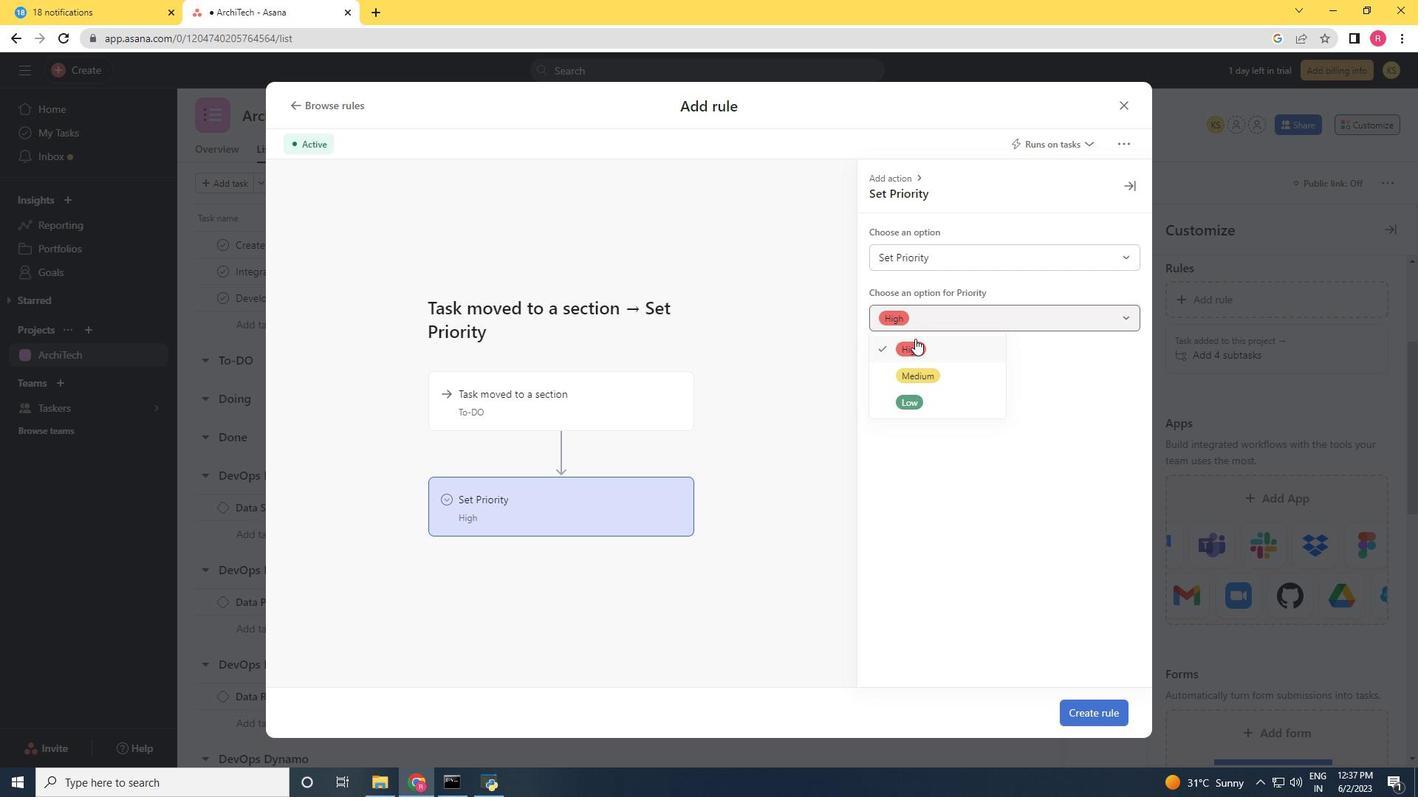 
Action: Mouse moved to (1105, 710)
Screenshot: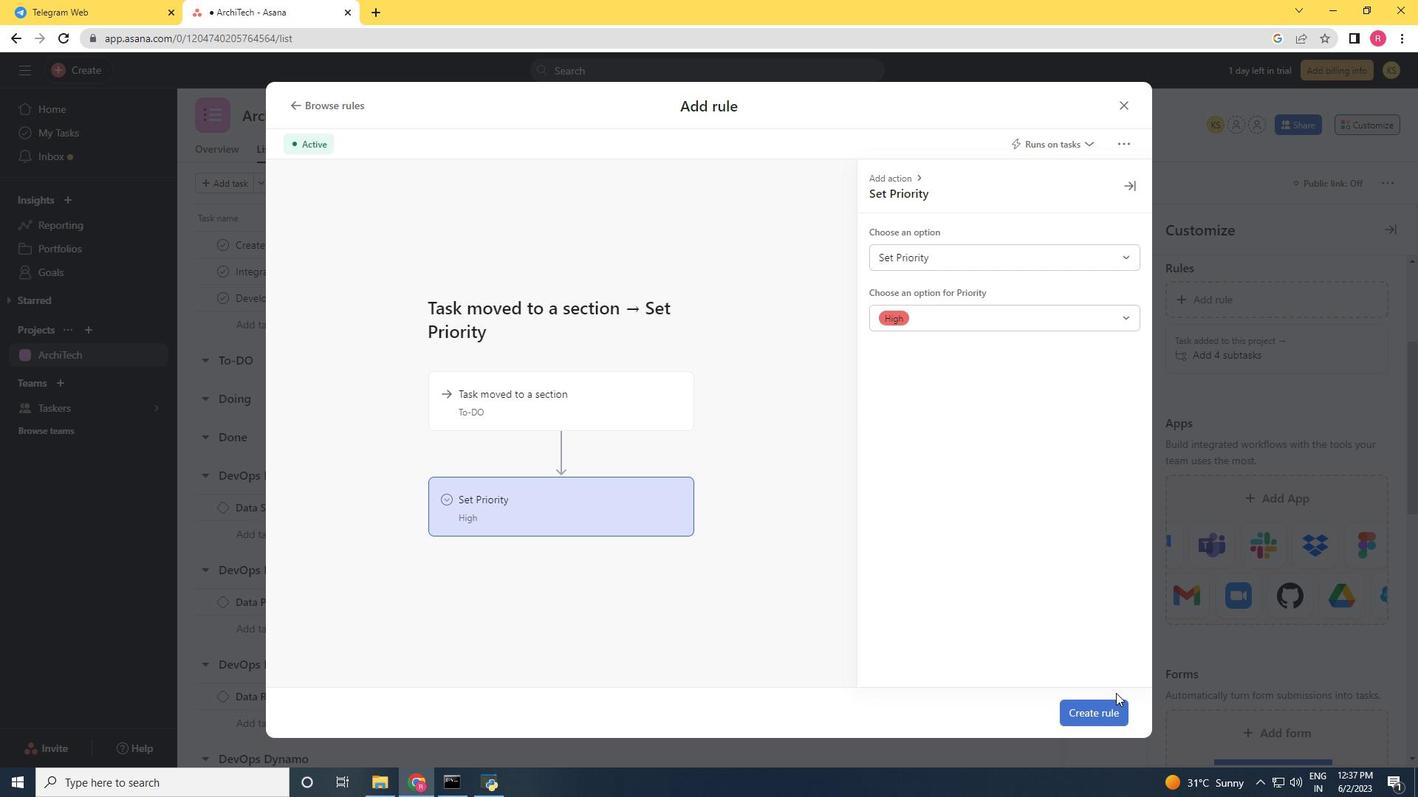 
Action: Mouse pressed left at (1105, 710)
Screenshot: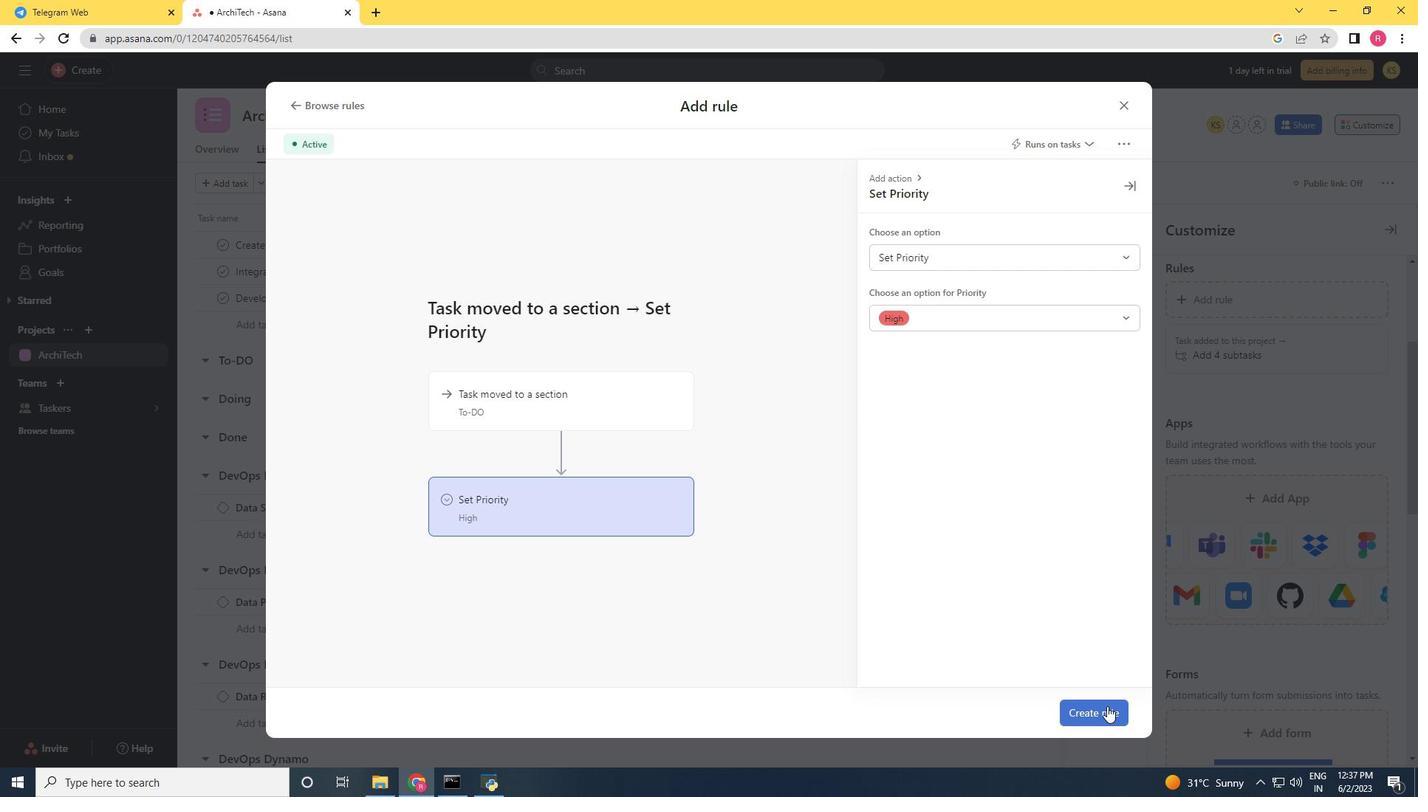 
Action: Mouse moved to (1091, 666)
Screenshot: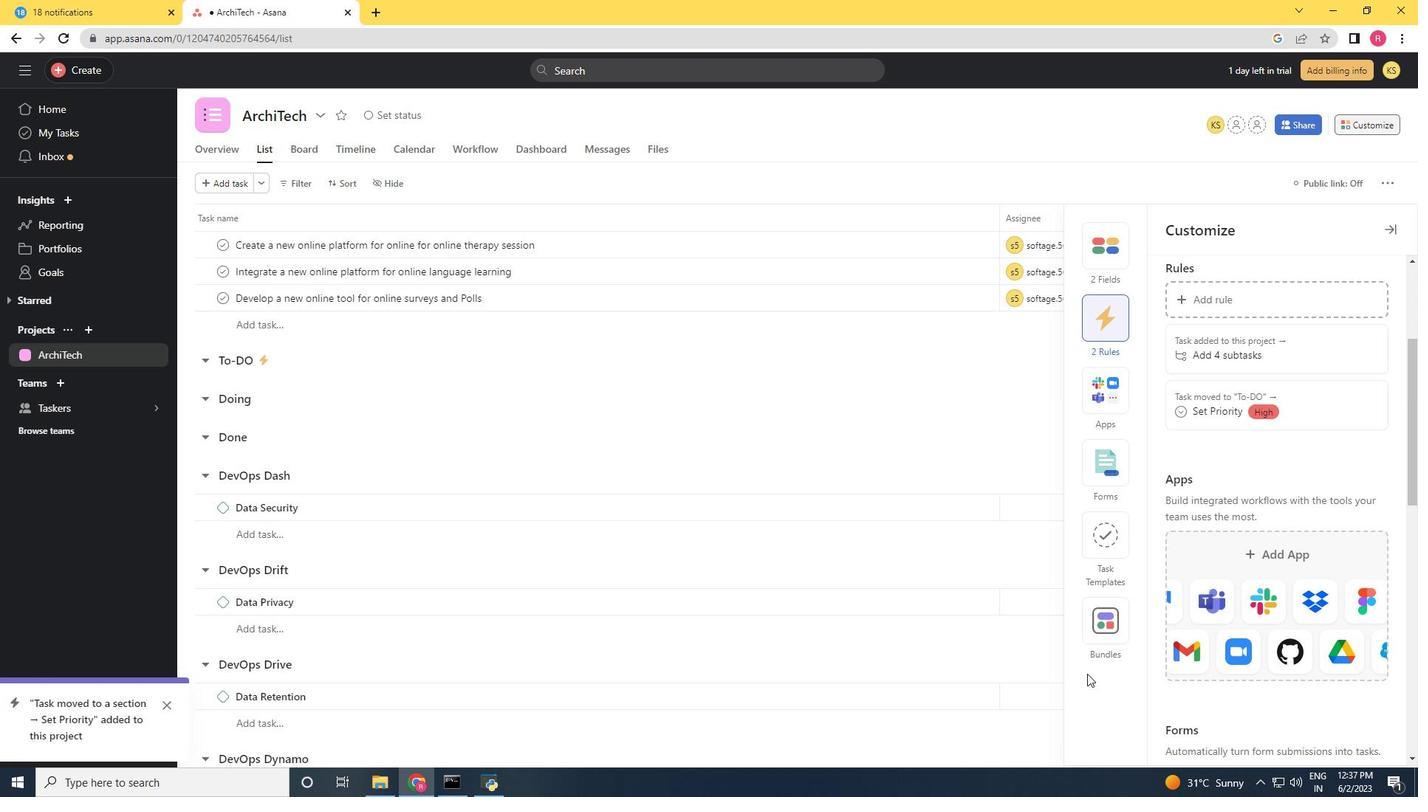 
